 Task: Find connections with filter location Zürich (Kreis 3) / Sihlfeld with filter topic #Networkingwith filter profile language German with filter current company Cleartrip with filter school New Era Public School - India with filter industry Magnetic and Optical Media Manufacturing with filter service category Team Building with filter keywords title President
Action: Mouse moved to (473, 82)
Screenshot: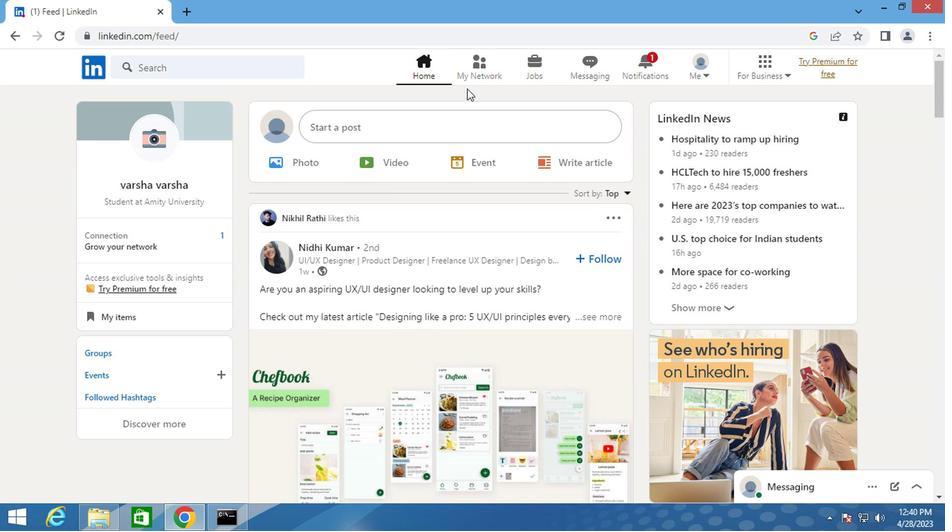 
Action: Mouse pressed left at (473, 82)
Screenshot: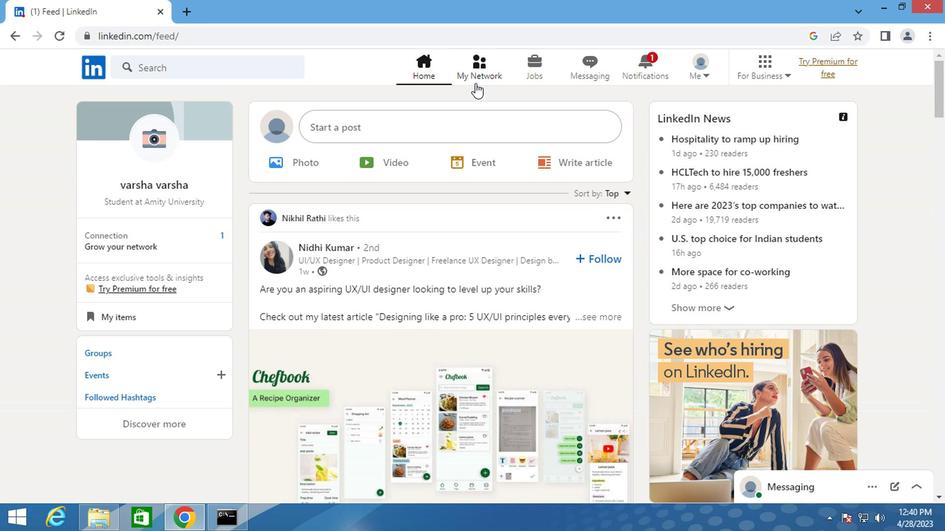 
Action: Mouse moved to (166, 146)
Screenshot: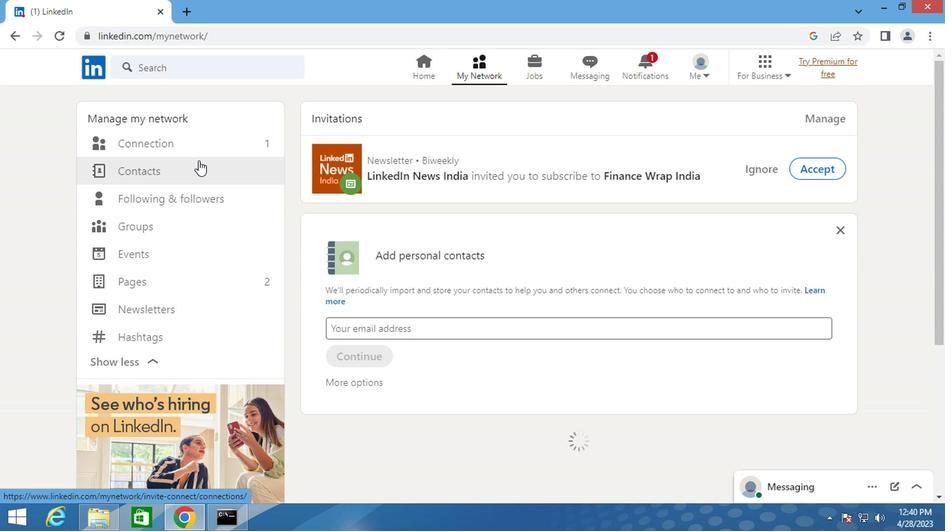 
Action: Mouse pressed left at (166, 146)
Screenshot: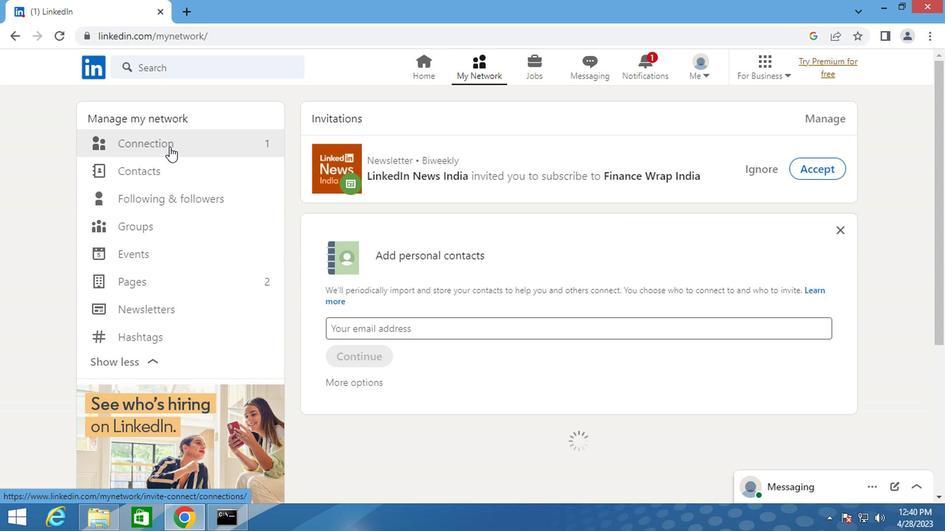 
Action: Mouse moved to (556, 146)
Screenshot: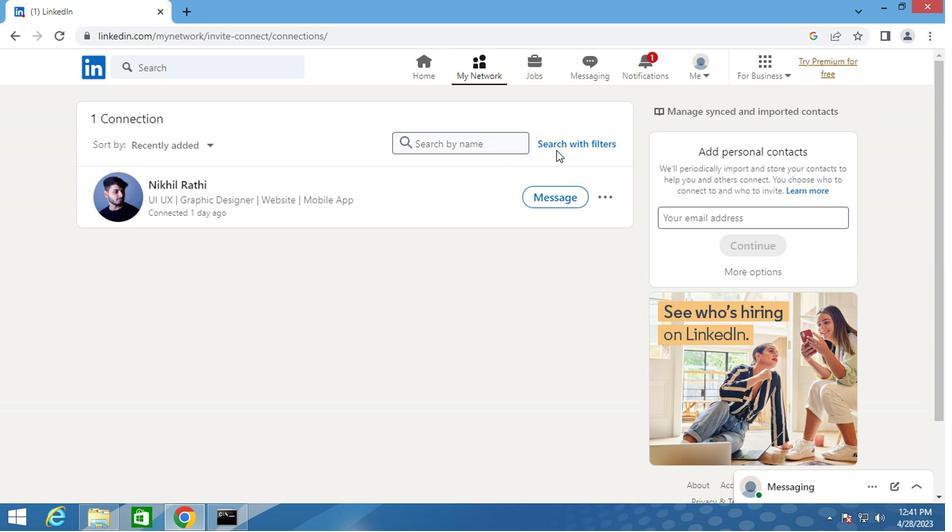 
Action: Mouse pressed left at (556, 146)
Screenshot: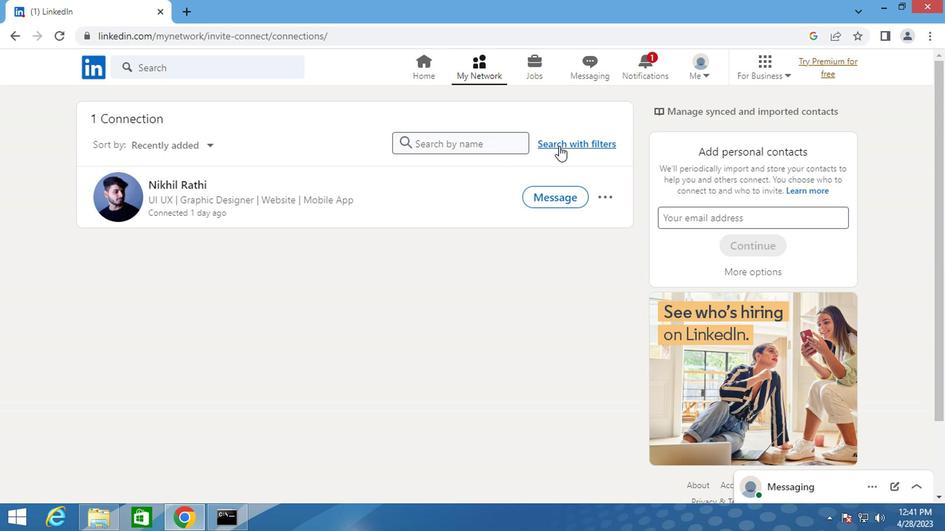 
Action: Mouse moved to (511, 107)
Screenshot: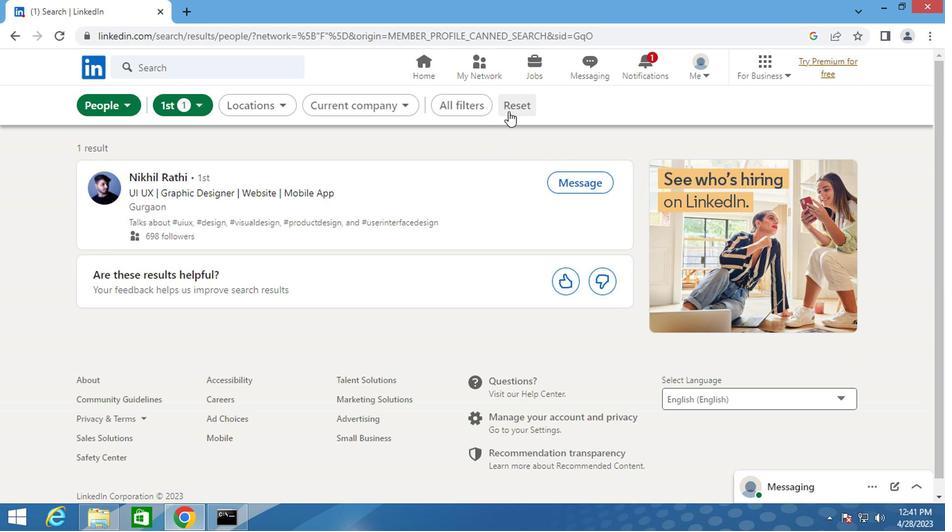 
Action: Mouse pressed left at (511, 107)
Screenshot: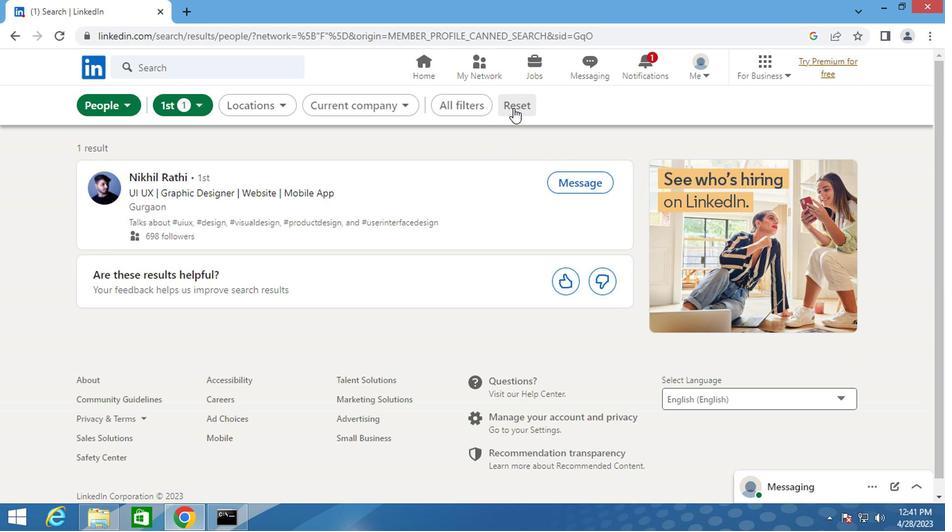 
Action: Mouse moved to (506, 108)
Screenshot: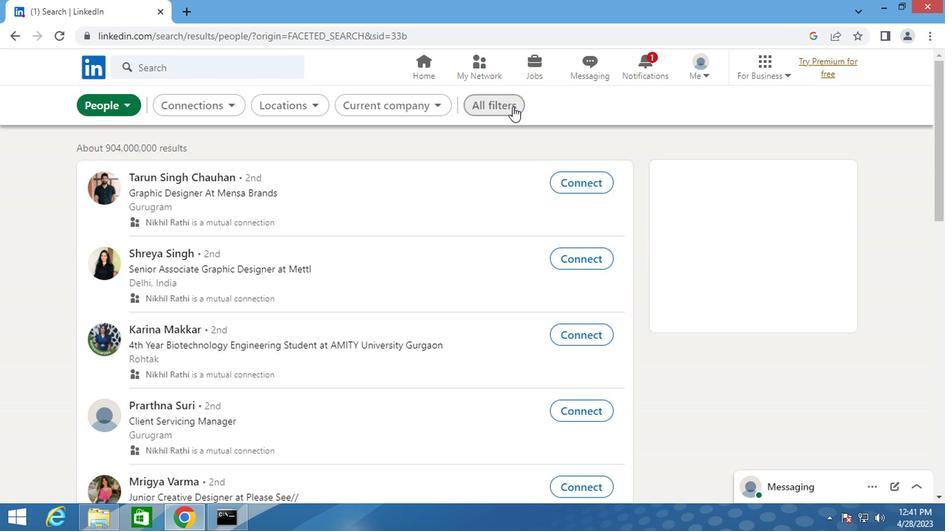 
Action: Mouse pressed left at (506, 108)
Screenshot: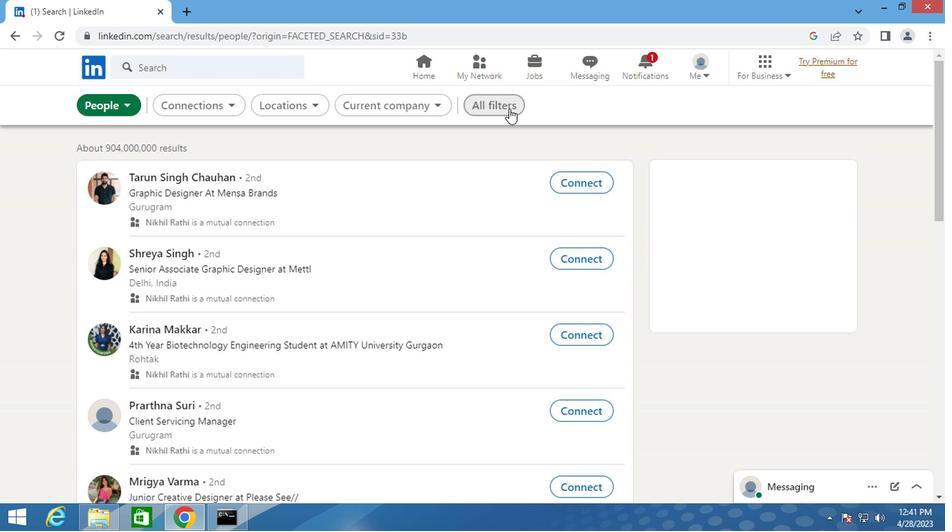 
Action: Mouse moved to (627, 254)
Screenshot: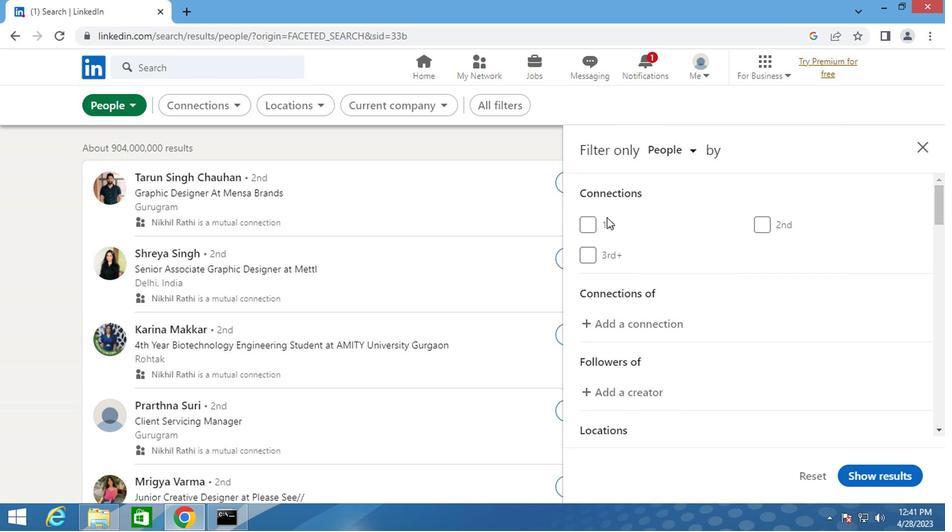 
Action: Mouse scrolled (627, 253) with delta (0, 0)
Screenshot: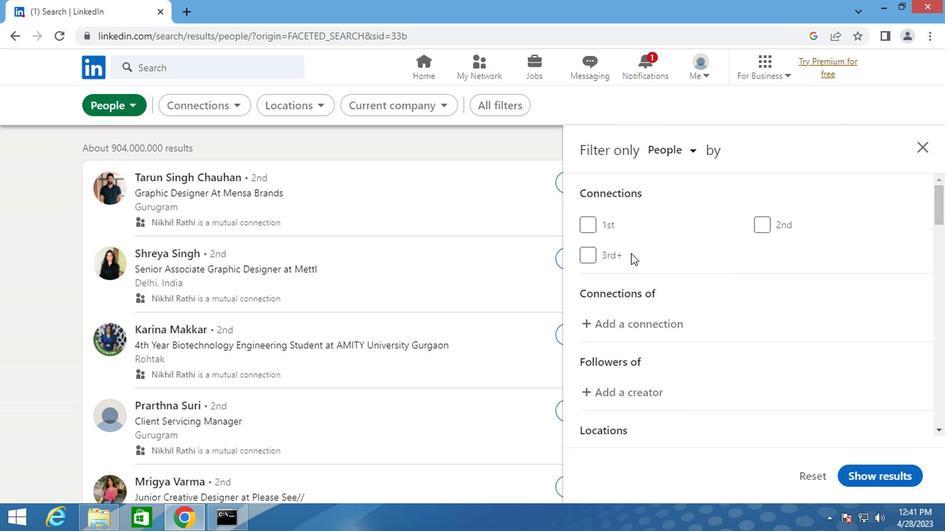 
Action: Mouse scrolled (627, 253) with delta (0, 0)
Screenshot: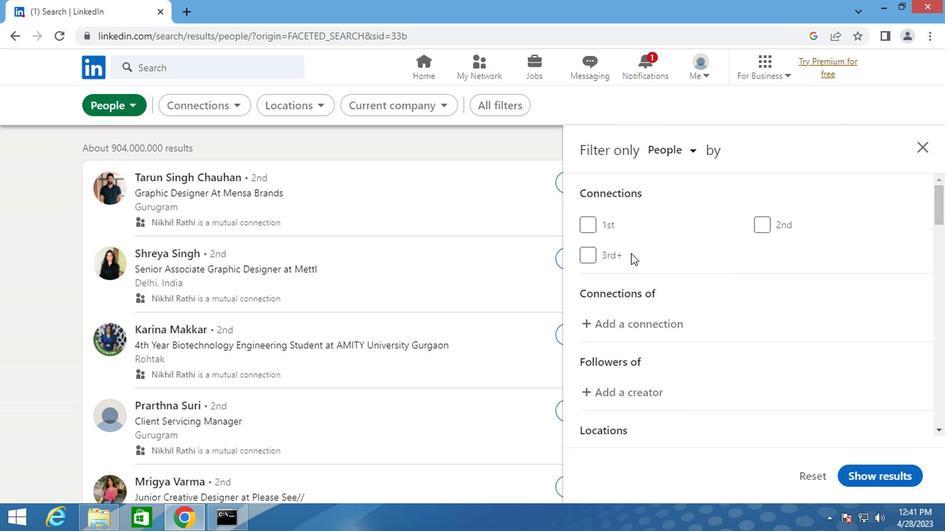 
Action: Mouse moved to (776, 378)
Screenshot: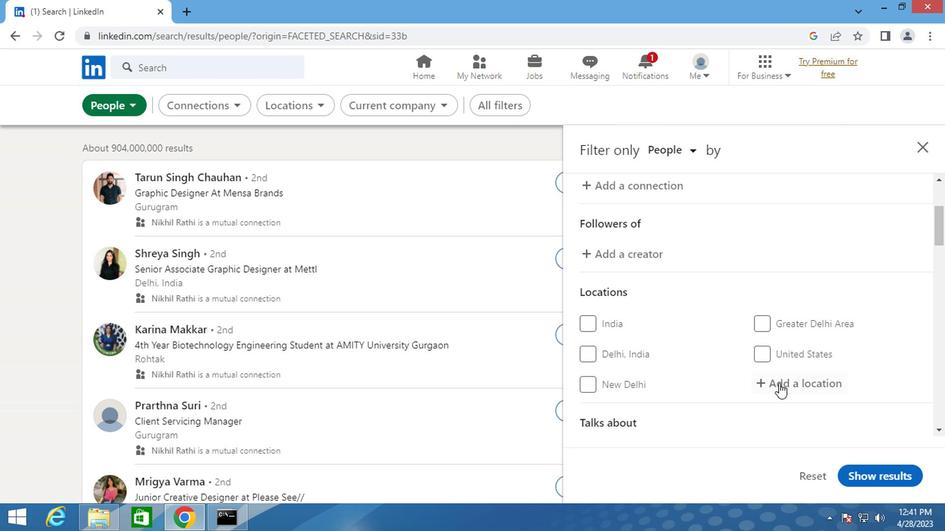 
Action: Mouse pressed left at (776, 378)
Screenshot: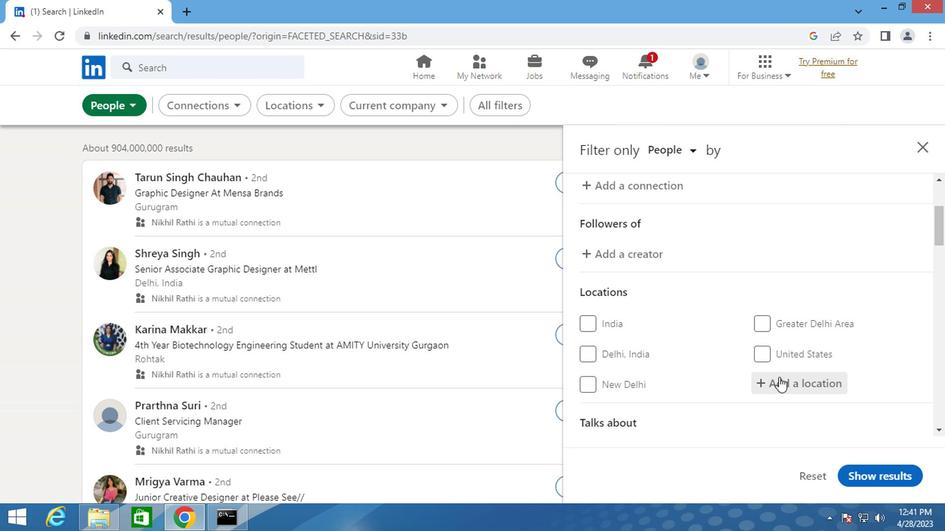 
Action: Key pressed <Key.shift>ZURICH<Key.space><Key.shift_r>(<Key.shift>KREIS<Key.space>3<Key.shift_r><Key.shift_r><Key.shift_r><Key.shift_r><Key.shift_r><Key.shift_r>)/<Key.space><Key.shift>SIHLFELD<Key.enter>
Screenshot: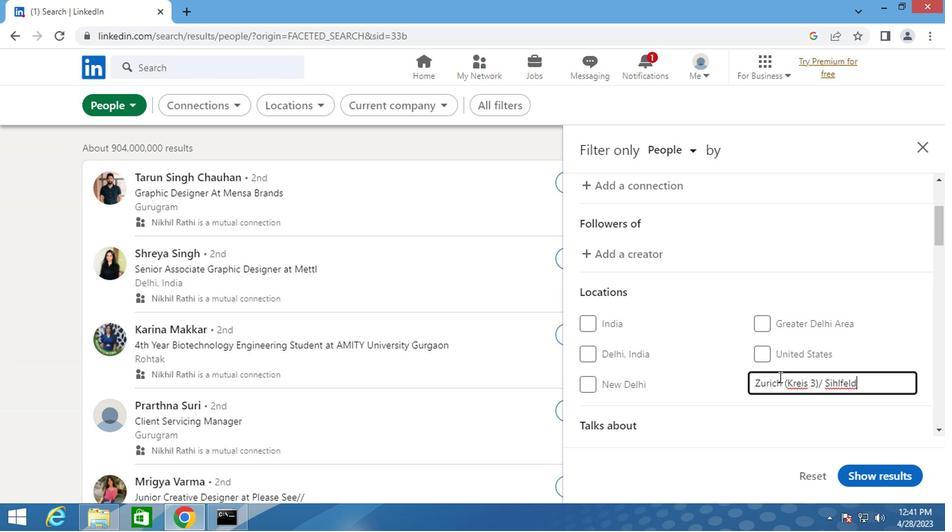 
Action: Mouse moved to (702, 368)
Screenshot: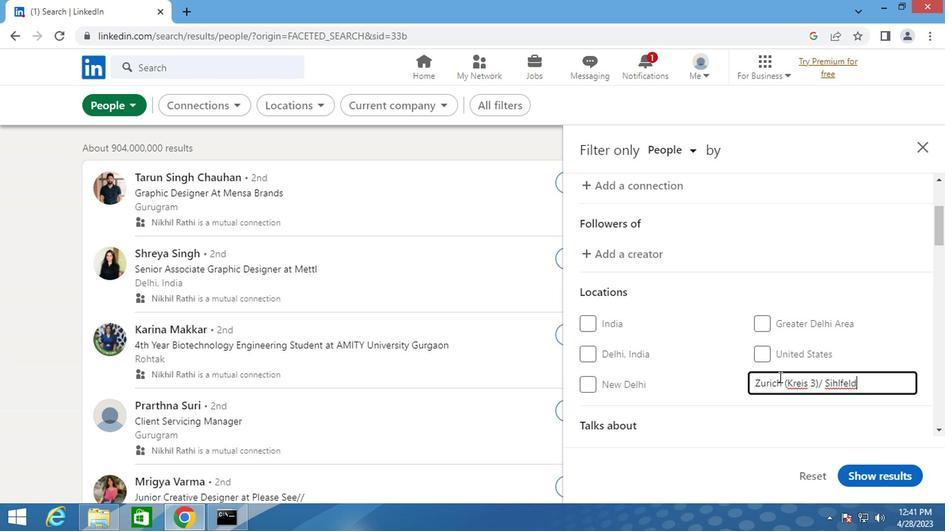 
Action: Mouse scrolled (702, 367) with delta (0, 0)
Screenshot: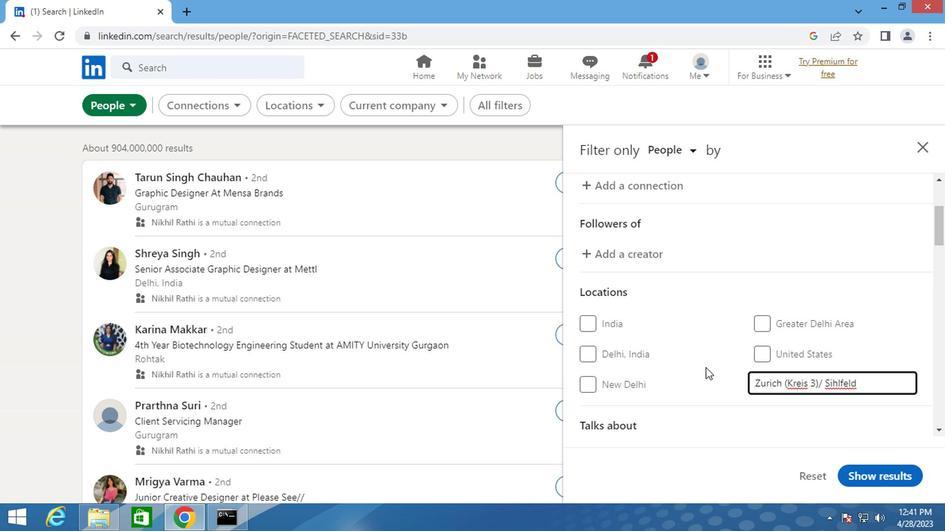 
Action: Mouse scrolled (702, 367) with delta (0, 0)
Screenshot: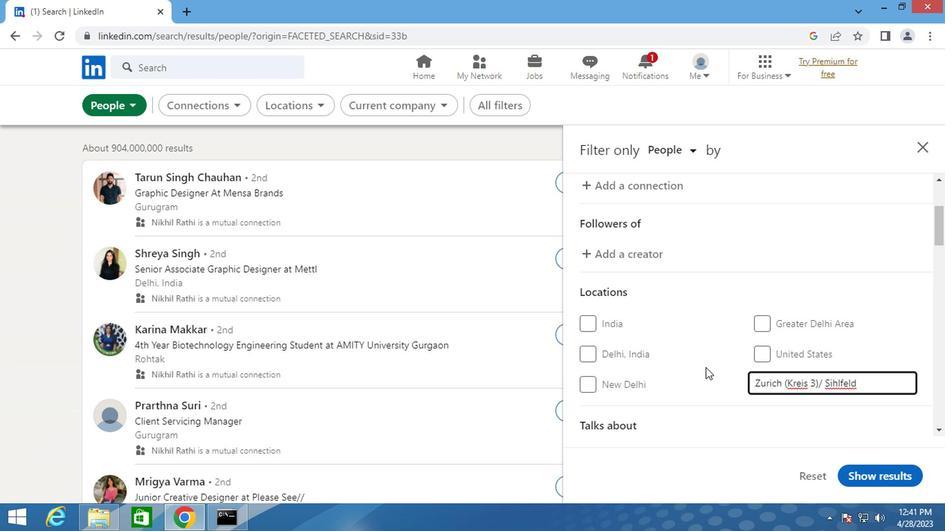 
Action: Mouse scrolled (702, 367) with delta (0, 0)
Screenshot: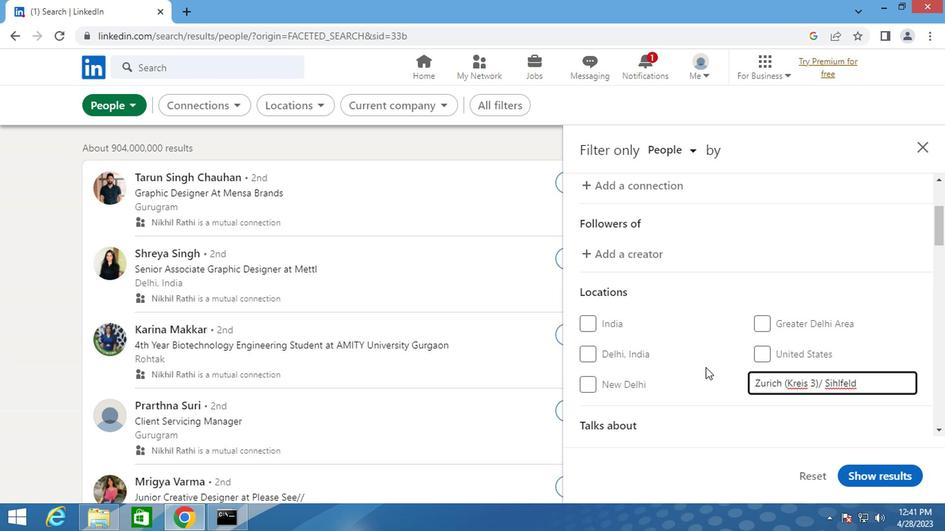
Action: Mouse scrolled (702, 367) with delta (0, 0)
Screenshot: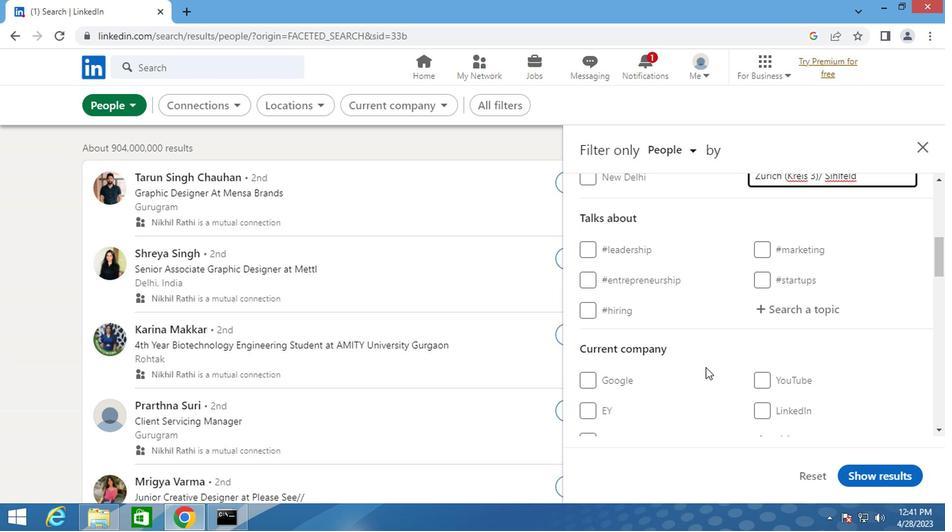 
Action: Mouse scrolled (702, 367) with delta (0, 0)
Screenshot: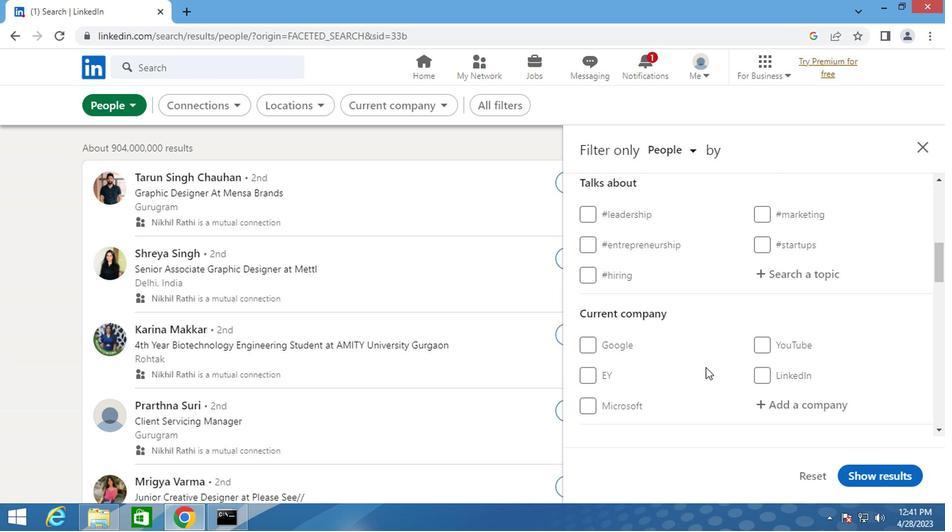 
Action: Mouse moved to (793, 305)
Screenshot: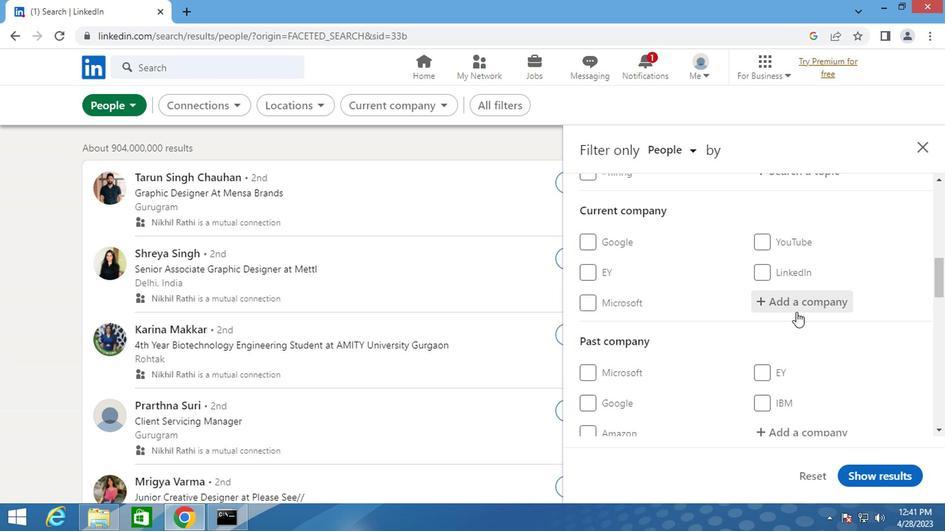 
Action: Mouse scrolled (793, 306) with delta (0, 0)
Screenshot: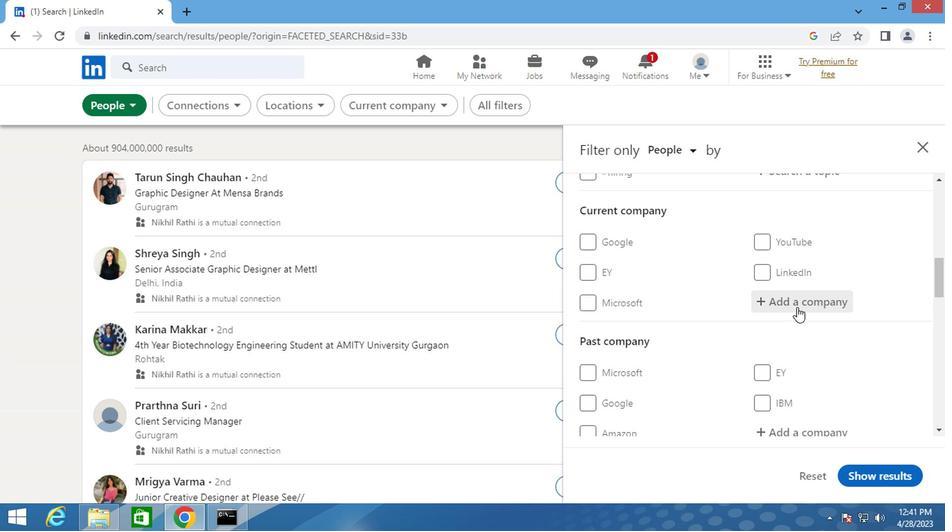 
Action: Mouse scrolled (793, 306) with delta (0, 0)
Screenshot: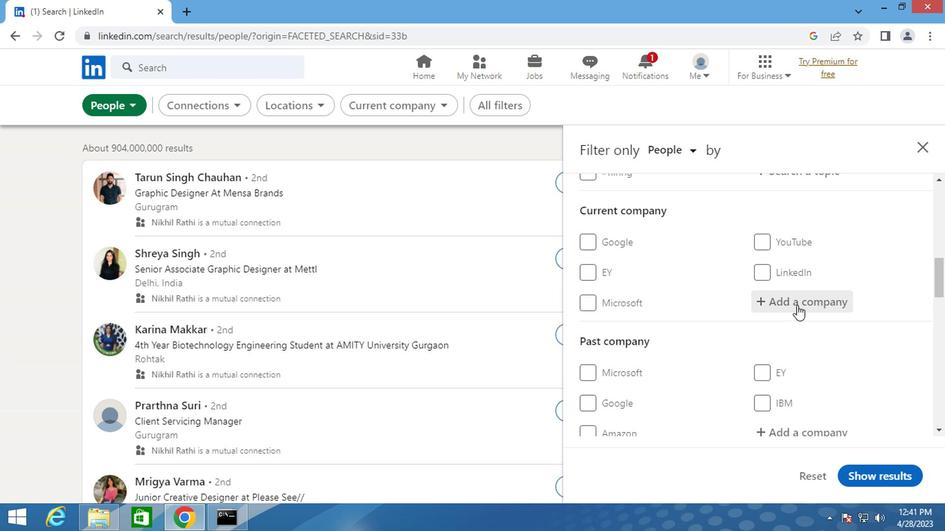 
Action: Mouse pressed left at (793, 305)
Screenshot: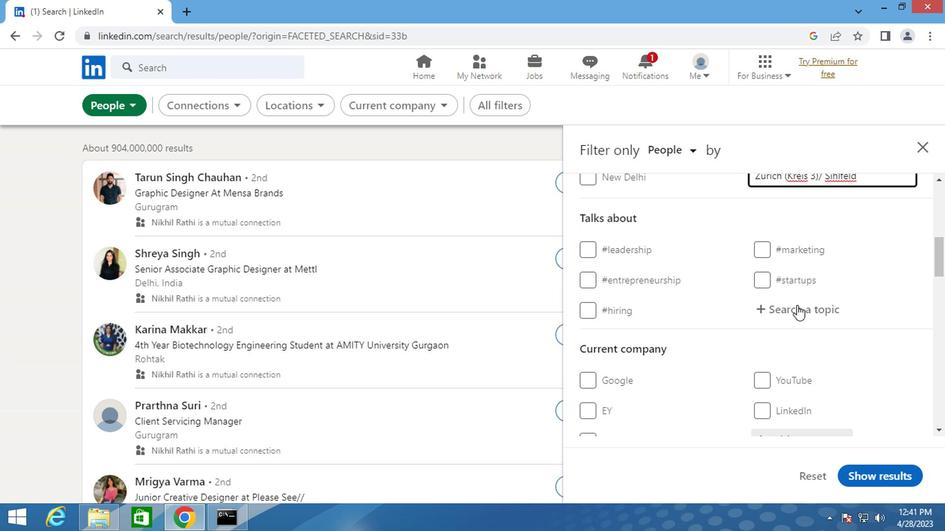 
Action: Key pressed <Key.shift>#<Key.shift>NETWORKING
Screenshot: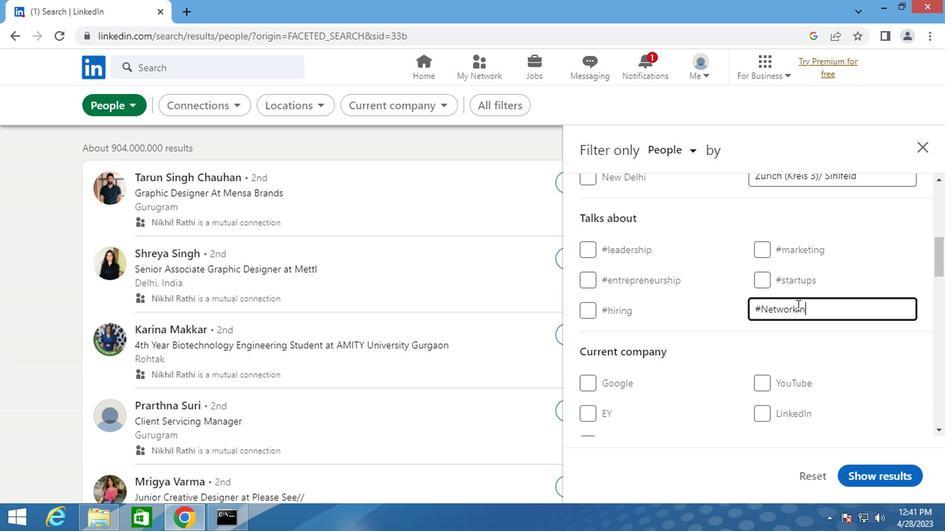 
Action: Mouse moved to (713, 324)
Screenshot: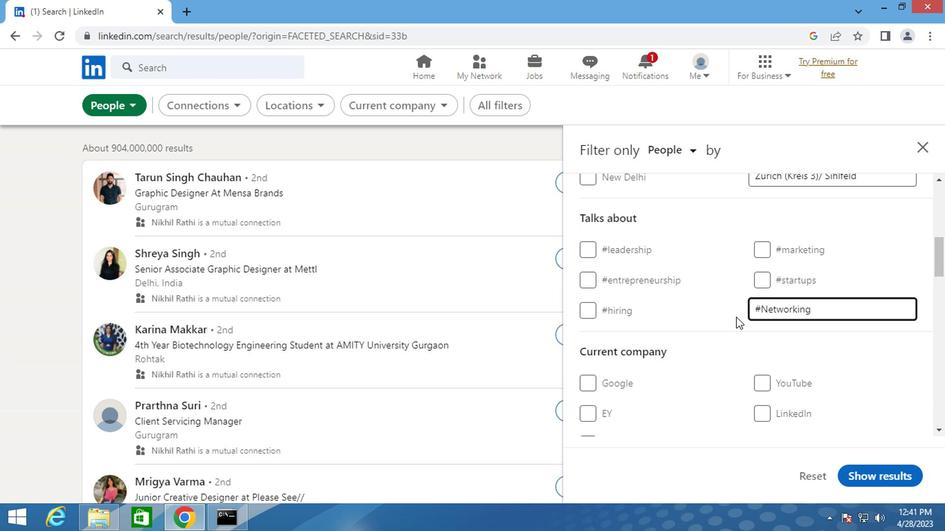
Action: Mouse scrolled (713, 324) with delta (0, 0)
Screenshot: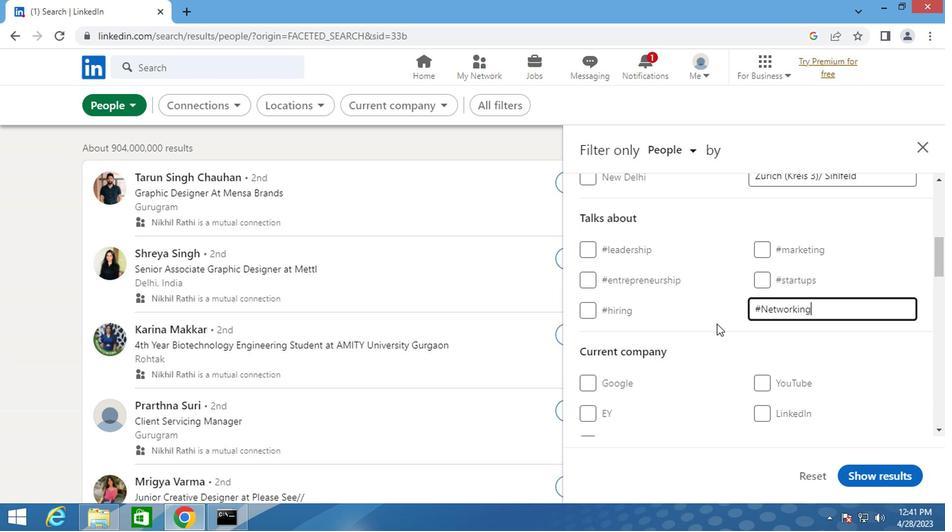 
Action: Mouse scrolled (713, 324) with delta (0, 0)
Screenshot: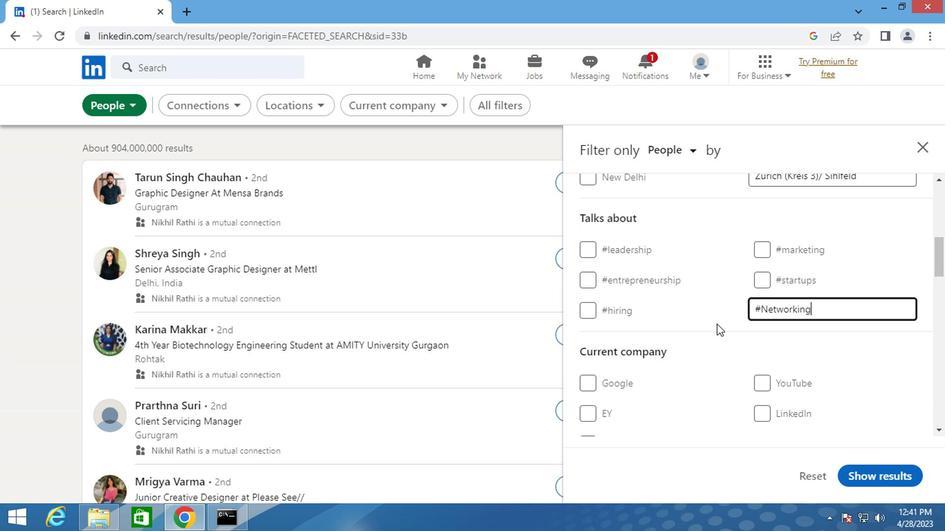 
Action: Mouse scrolled (713, 324) with delta (0, 0)
Screenshot: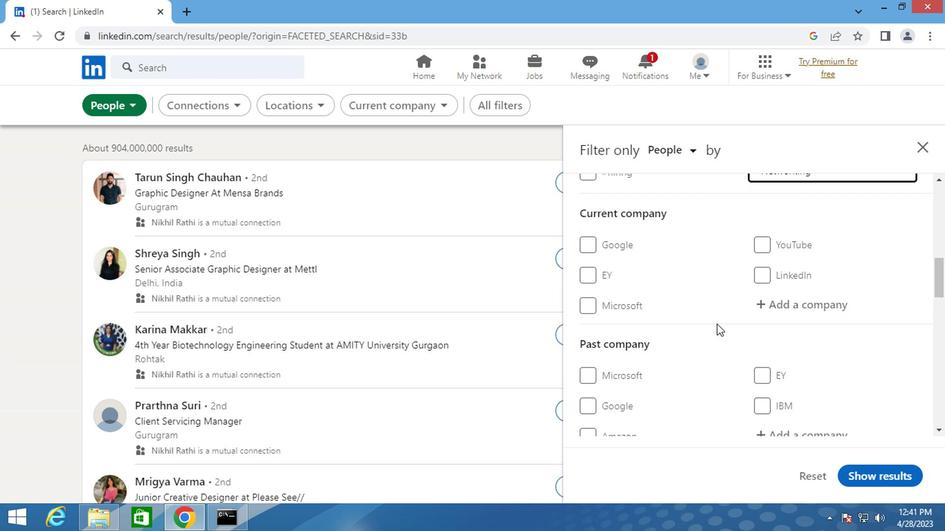 
Action: Mouse scrolled (713, 324) with delta (0, 0)
Screenshot: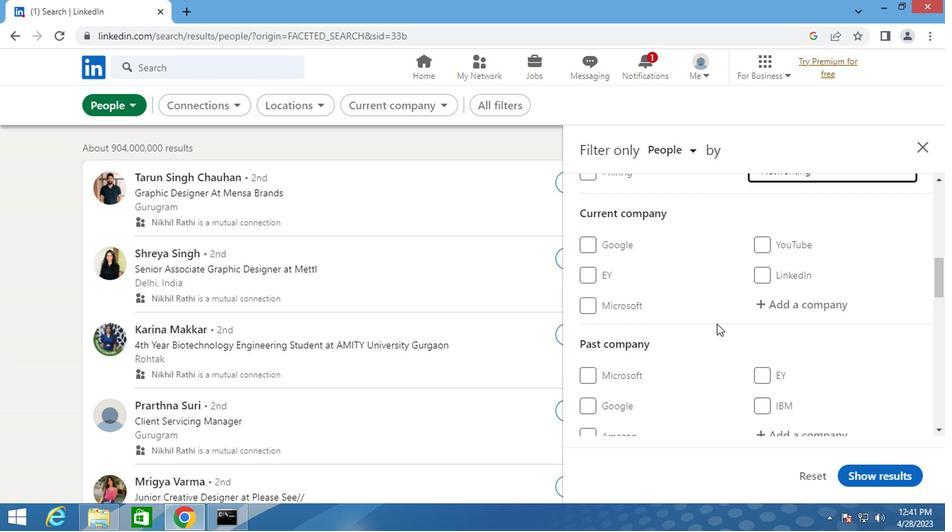 
Action: Mouse scrolled (713, 324) with delta (0, 0)
Screenshot: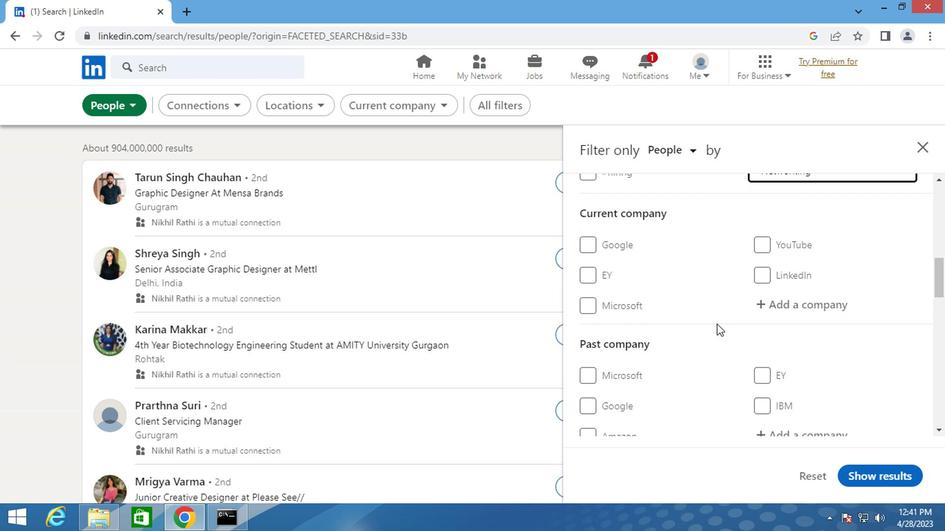 
Action: Mouse scrolled (713, 324) with delta (0, 0)
Screenshot: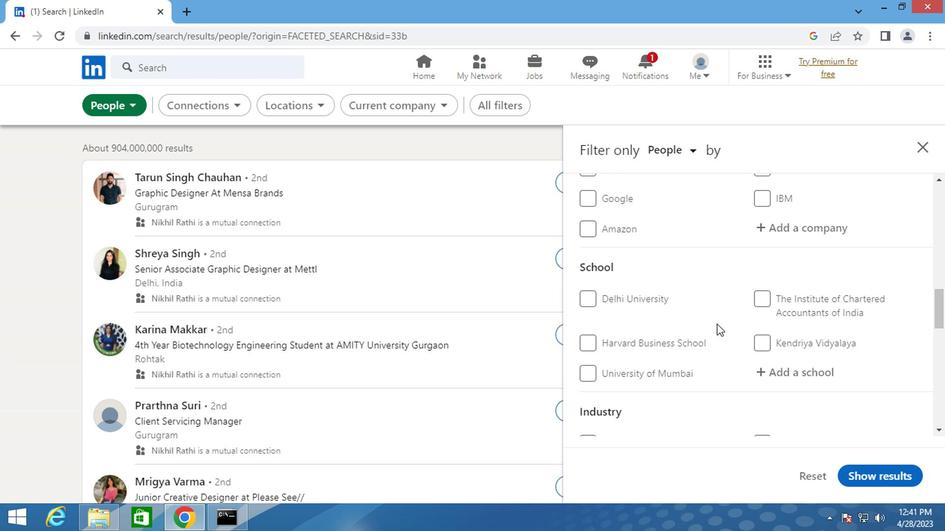 
Action: Mouse scrolled (713, 324) with delta (0, 0)
Screenshot: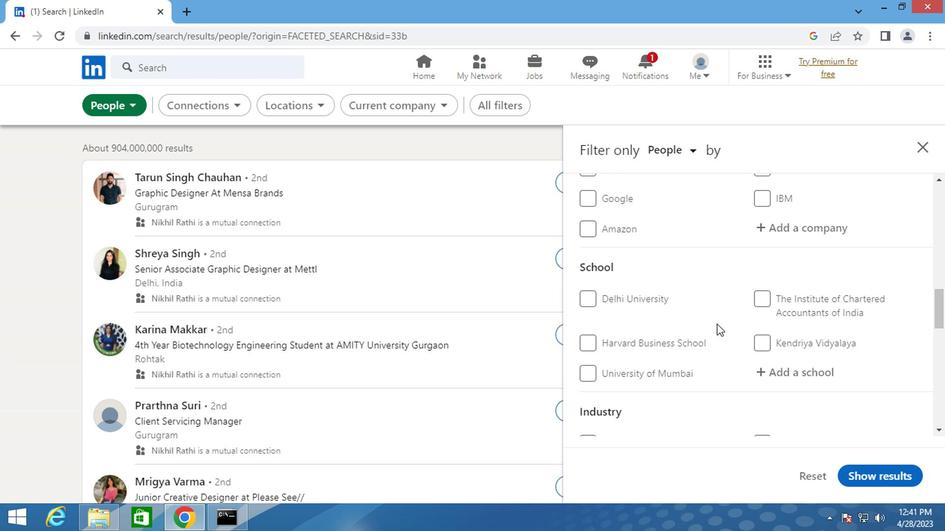 
Action: Mouse scrolled (713, 324) with delta (0, 0)
Screenshot: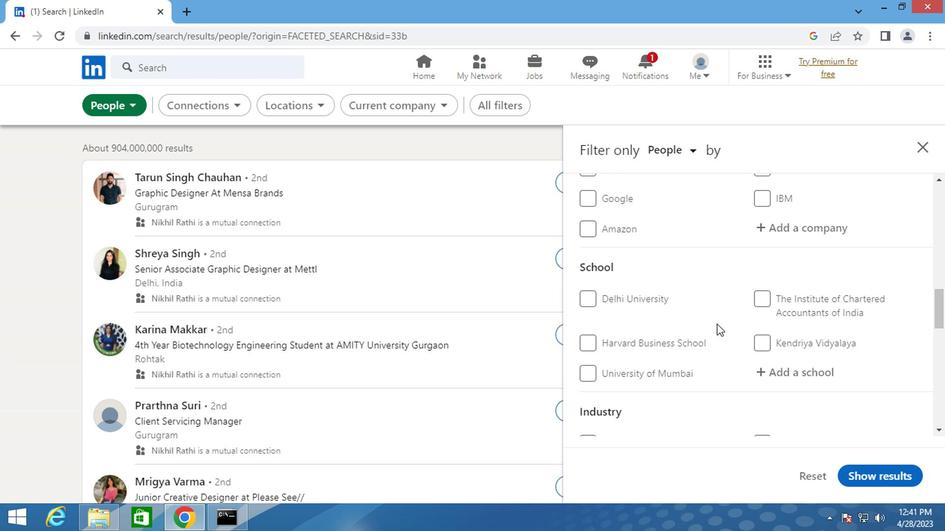 
Action: Mouse scrolled (713, 324) with delta (0, 0)
Screenshot: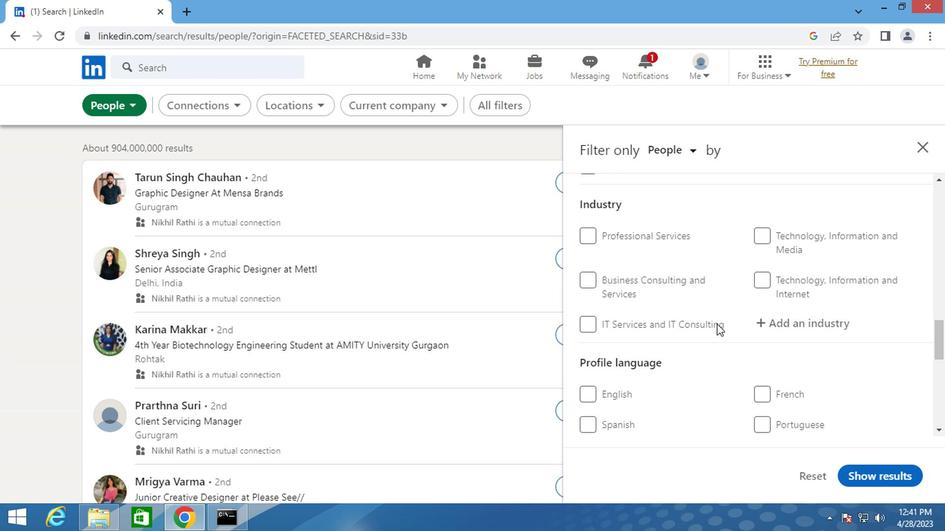 
Action: Mouse scrolled (713, 324) with delta (0, 0)
Screenshot: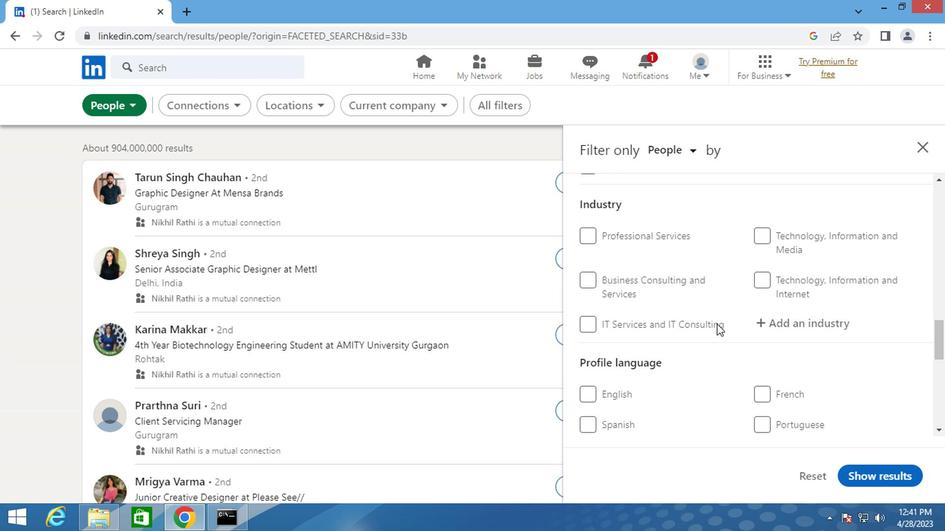 
Action: Mouse moved to (586, 311)
Screenshot: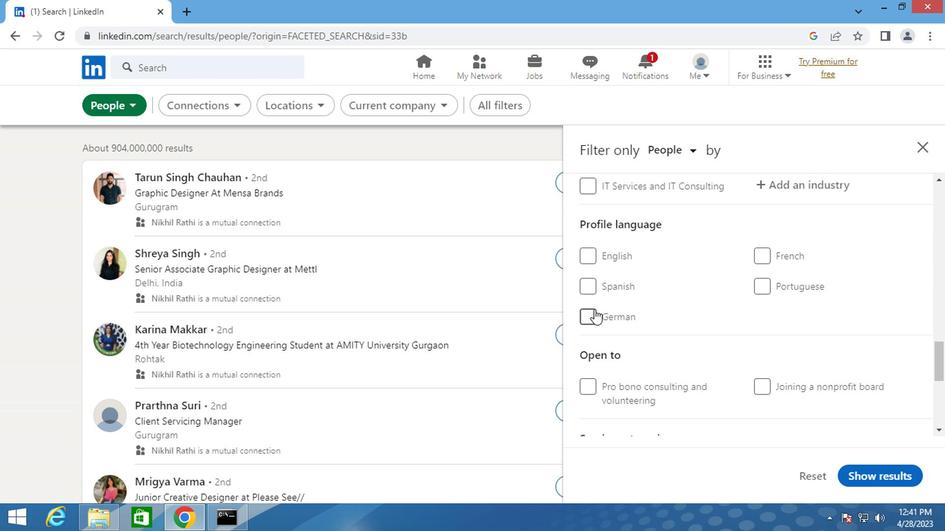 
Action: Mouse pressed left at (586, 311)
Screenshot: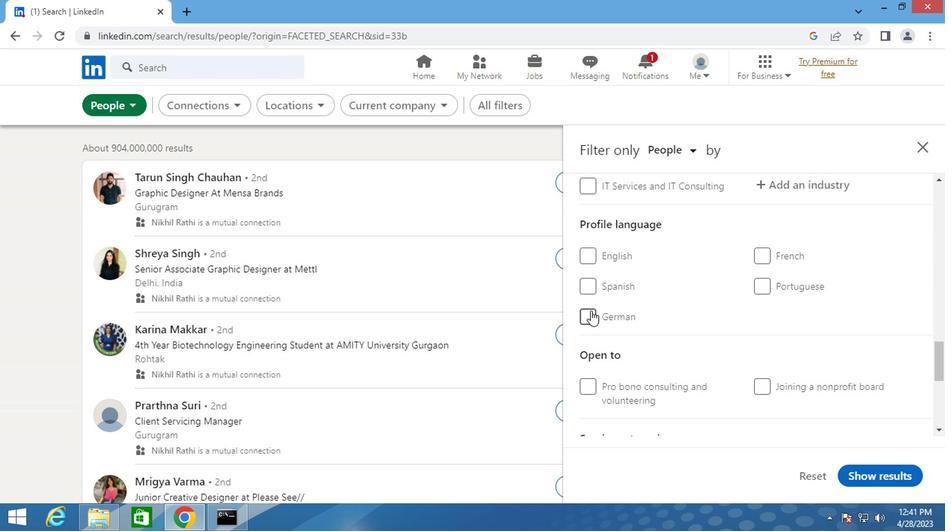 
Action: Mouse moved to (633, 298)
Screenshot: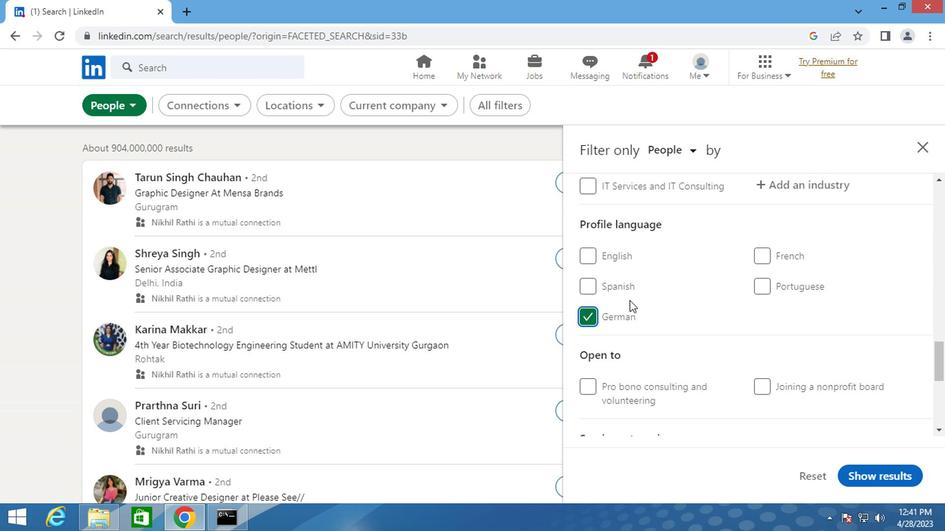 
Action: Mouse scrolled (633, 299) with delta (0, 0)
Screenshot: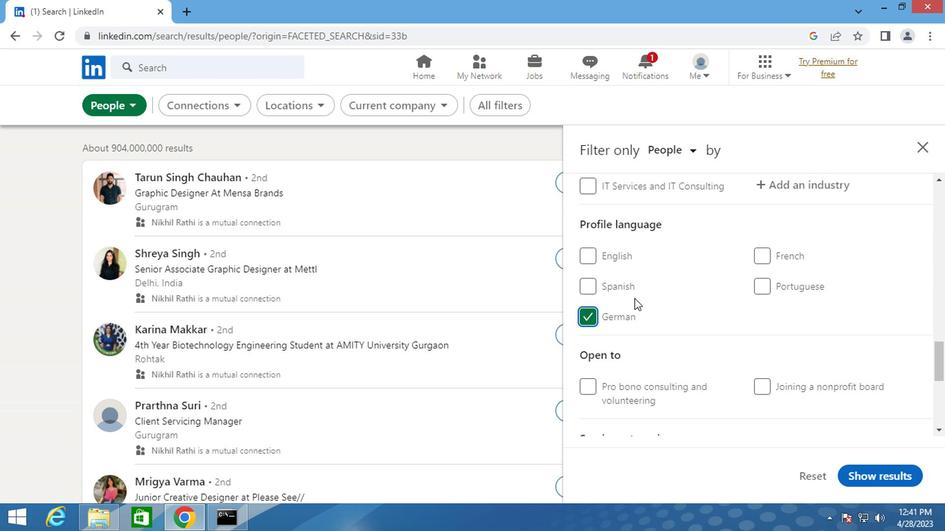
Action: Mouse scrolled (633, 299) with delta (0, 0)
Screenshot: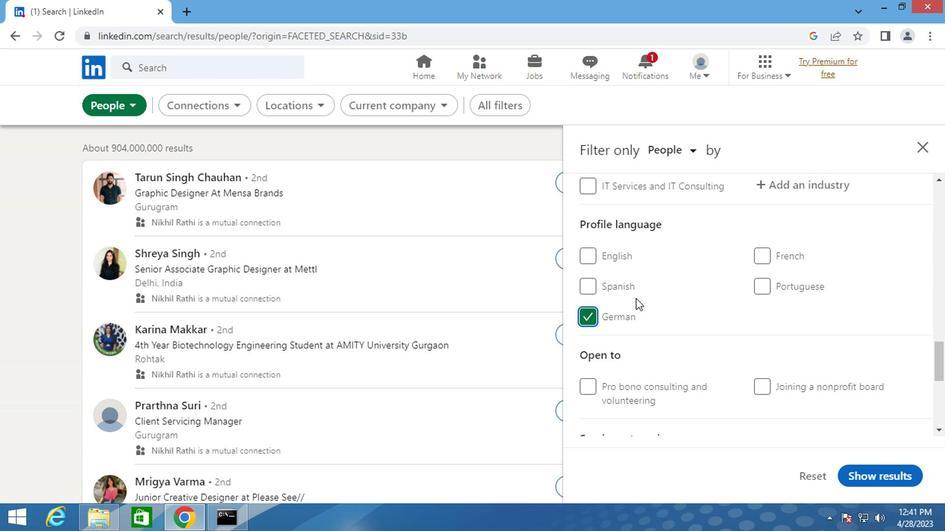 
Action: Mouse scrolled (633, 299) with delta (0, 0)
Screenshot: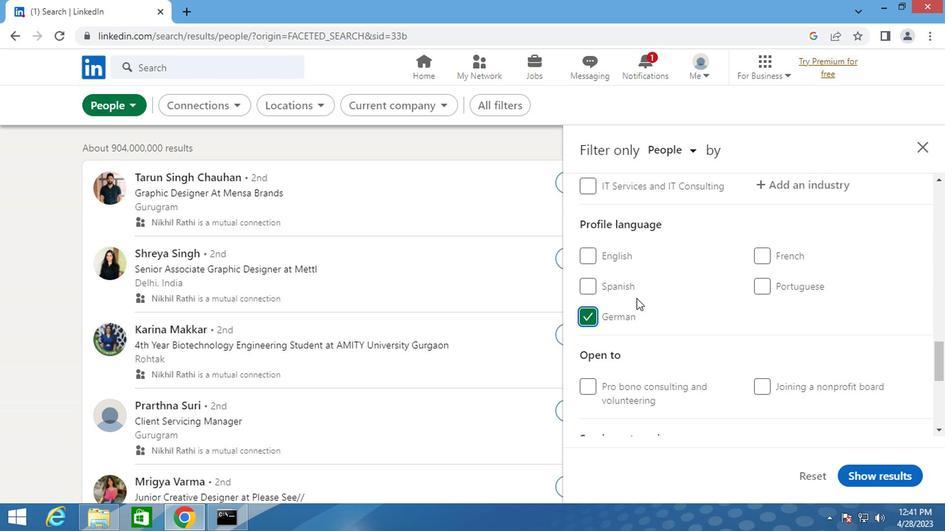 
Action: Mouse scrolled (633, 299) with delta (0, 0)
Screenshot: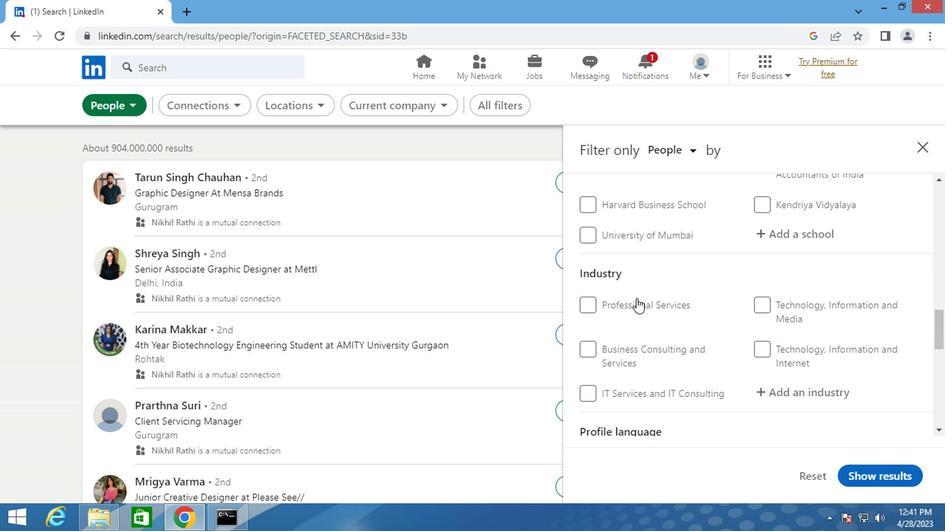 
Action: Mouse scrolled (633, 299) with delta (0, 0)
Screenshot: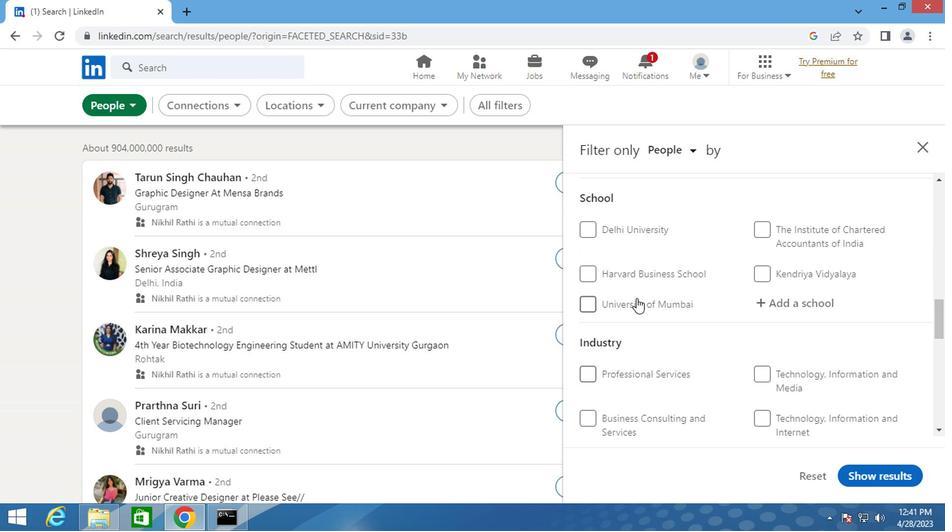 
Action: Mouse scrolled (633, 299) with delta (0, 0)
Screenshot: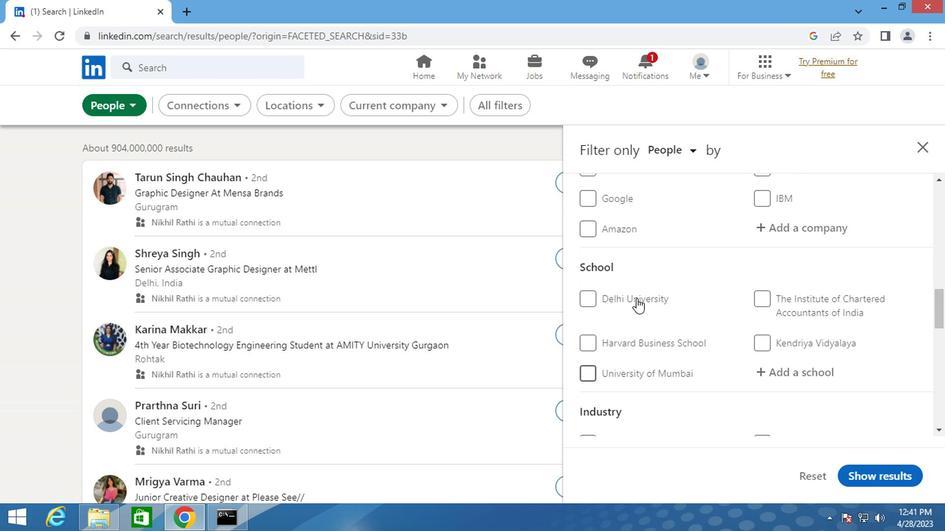 
Action: Mouse scrolled (633, 299) with delta (0, 0)
Screenshot: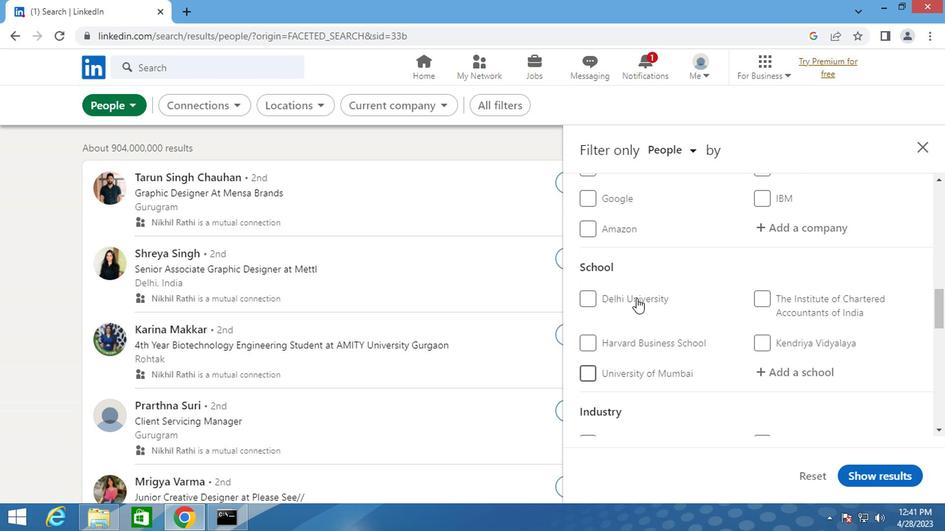 
Action: Mouse scrolled (633, 299) with delta (0, 0)
Screenshot: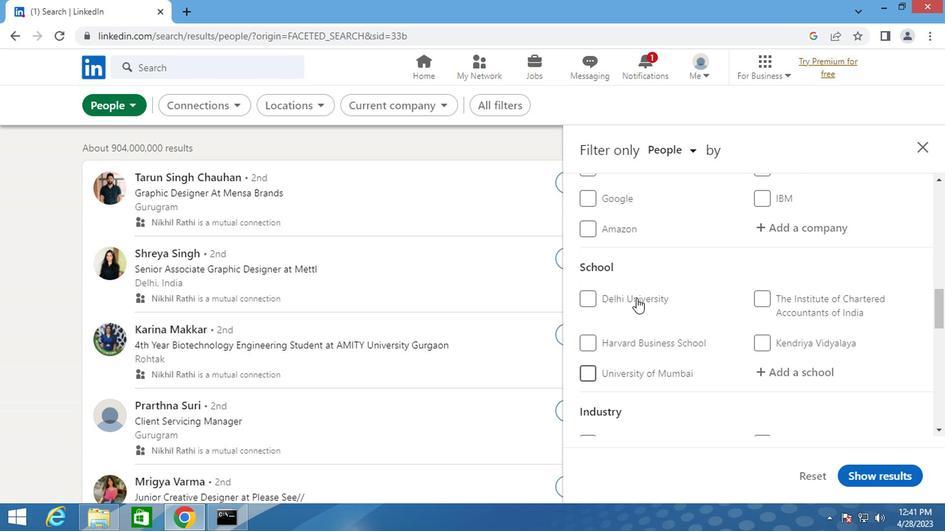 
Action: Mouse moved to (782, 296)
Screenshot: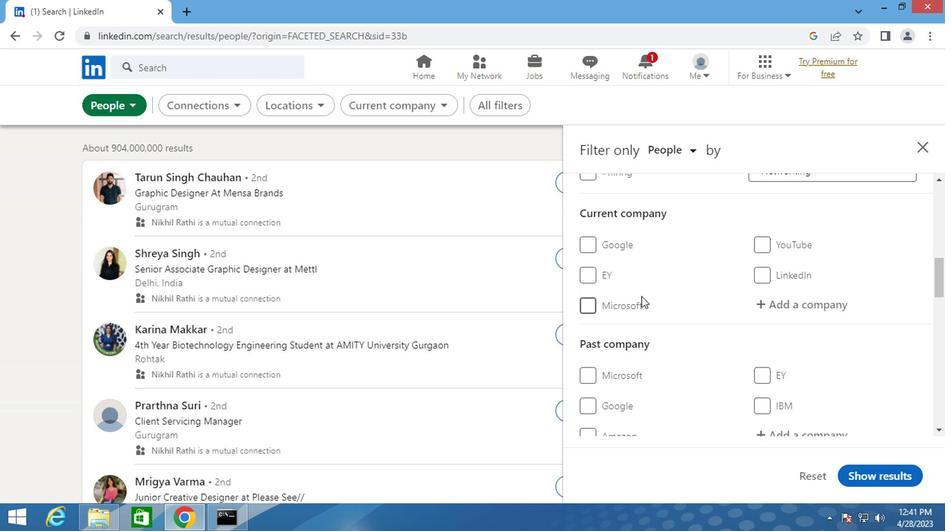 
Action: Mouse pressed left at (782, 296)
Screenshot: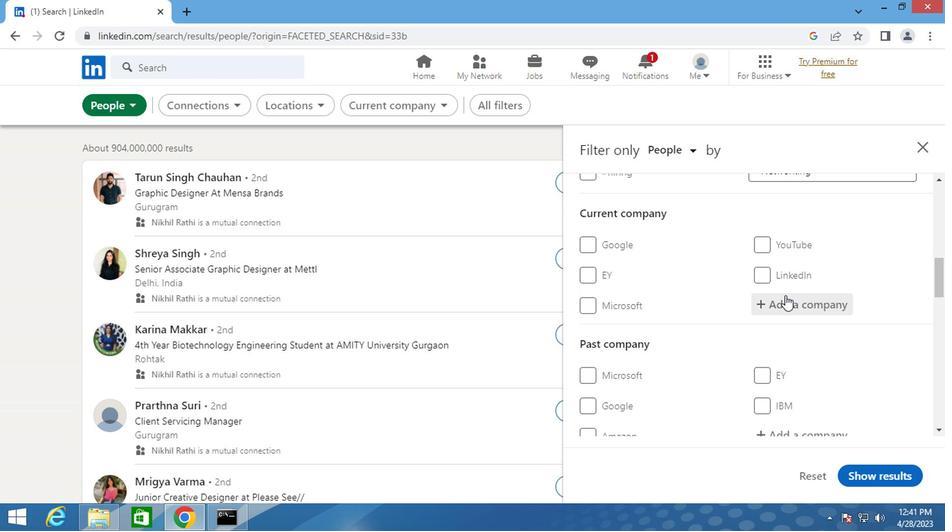 
Action: Mouse moved to (782, 296)
Screenshot: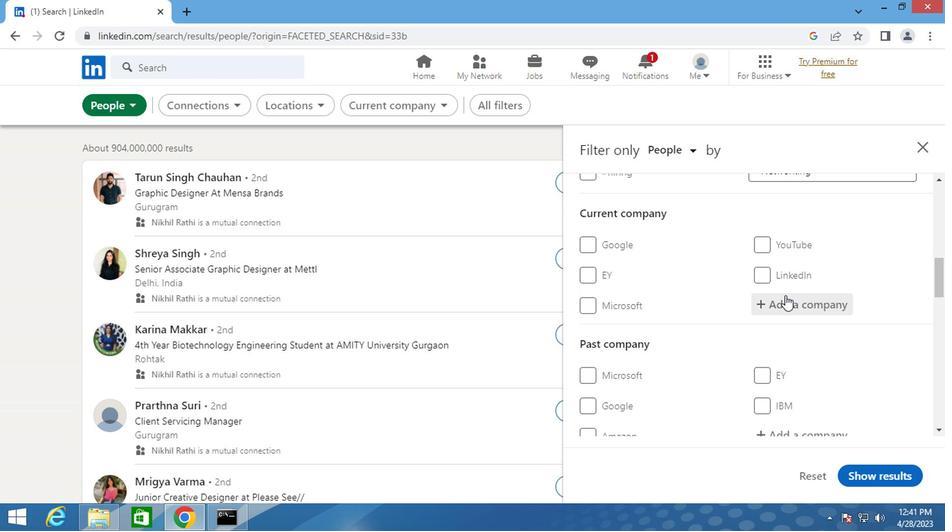 
Action: Key pressed <Key.shift>CLEARTRIP
Screenshot: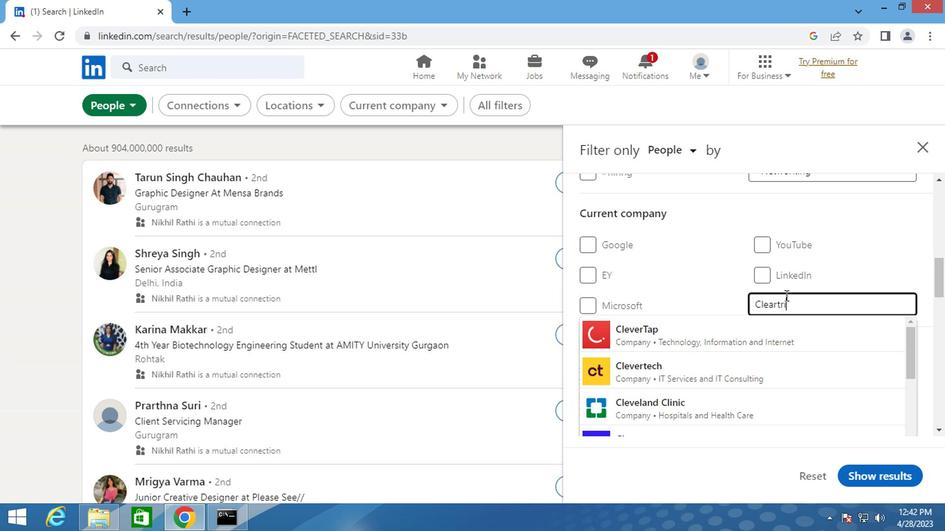 
Action: Mouse moved to (670, 330)
Screenshot: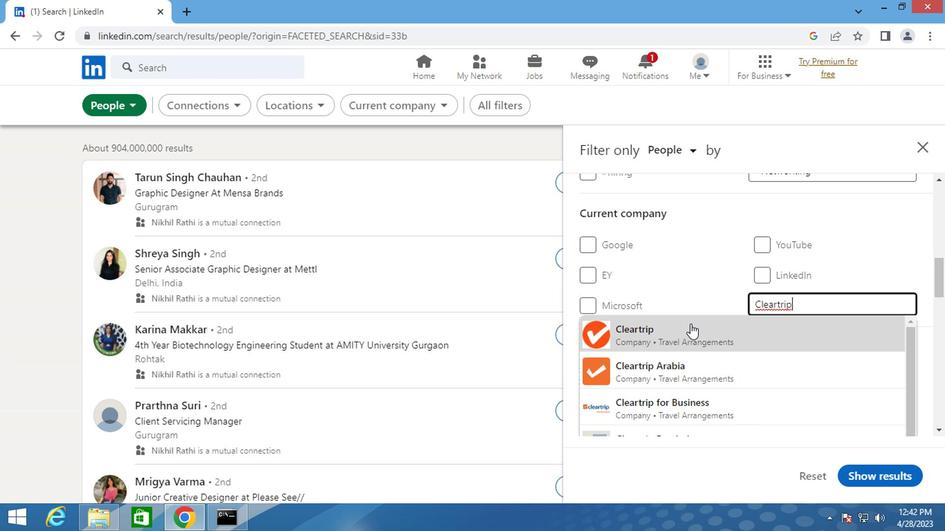 
Action: Mouse pressed left at (670, 330)
Screenshot: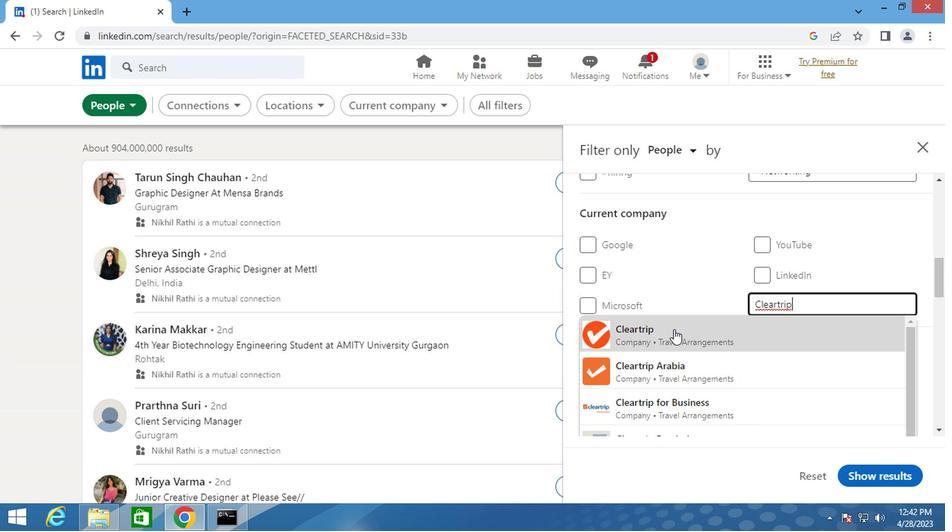 
Action: Mouse scrolled (670, 329) with delta (0, 0)
Screenshot: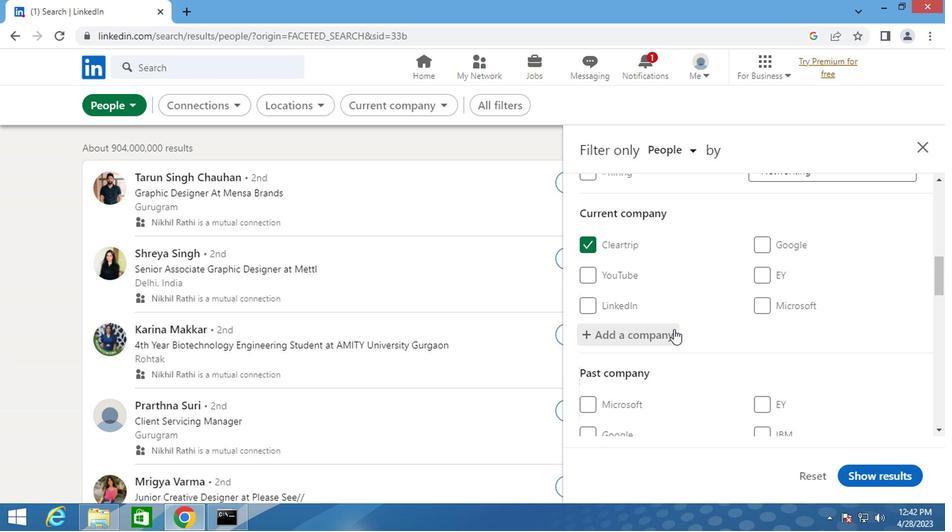 
Action: Mouse scrolled (670, 329) with delta (0, 0)
Screenshot: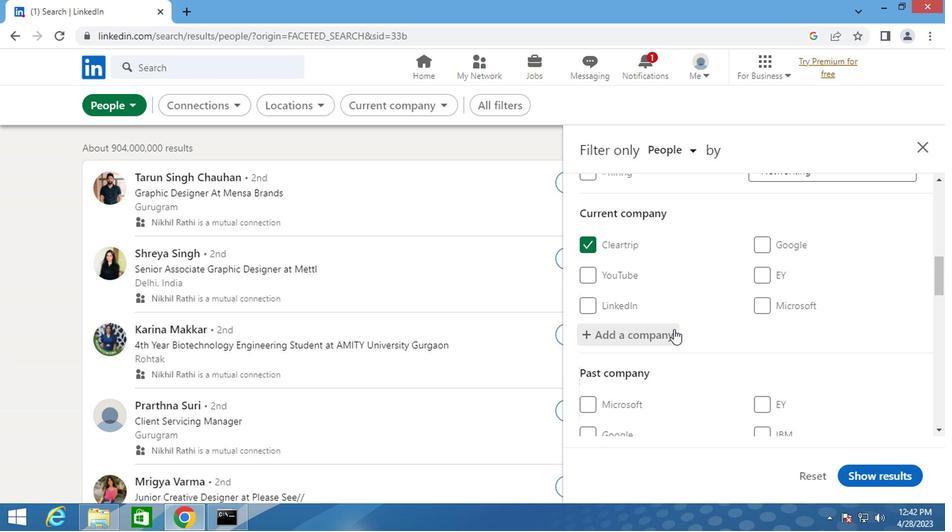 
Action: Mouse scrolled (670, 329) with delta (0, 0)
Screenshot: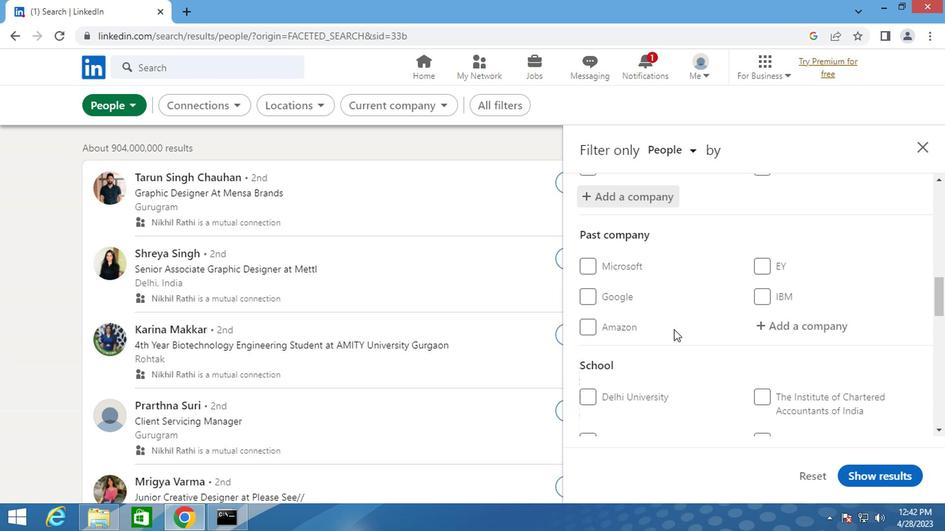 
Action: Mouse moved to (779, 395)
Screenshot: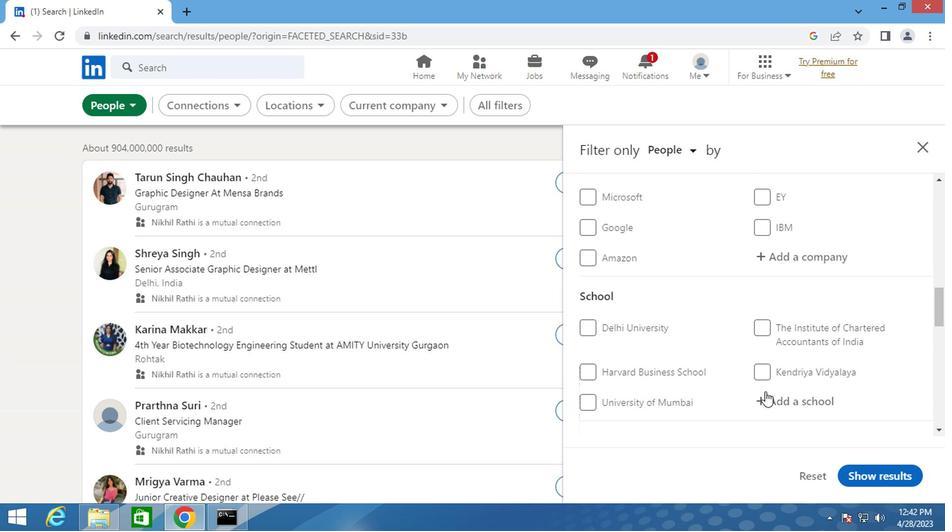 
Action: Mouse pressed left at (779, 395)
Screenshot: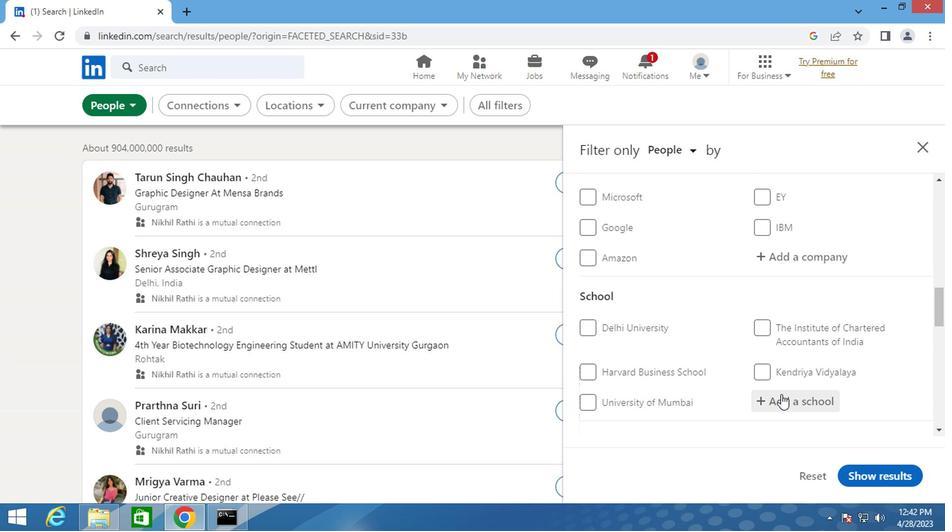 
Action: Key pressed <Key.shift>NEW<Key.space><Key.shift>ERA<Key.space><Key.shift>PUBLIC
Screenshot: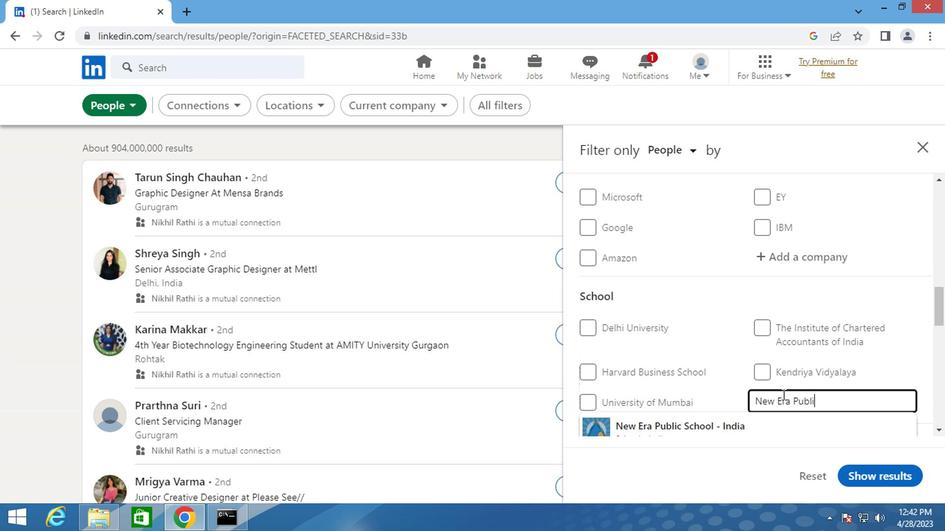 
Action: Mouse moved to (608, 421)
Screenshot: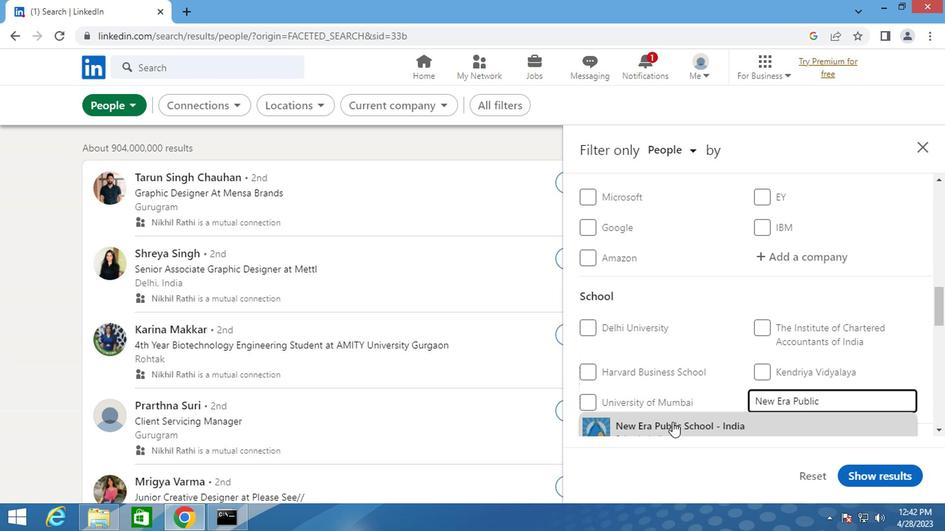 
Action: Mouse pressed left at (608, 421)
Screenshot: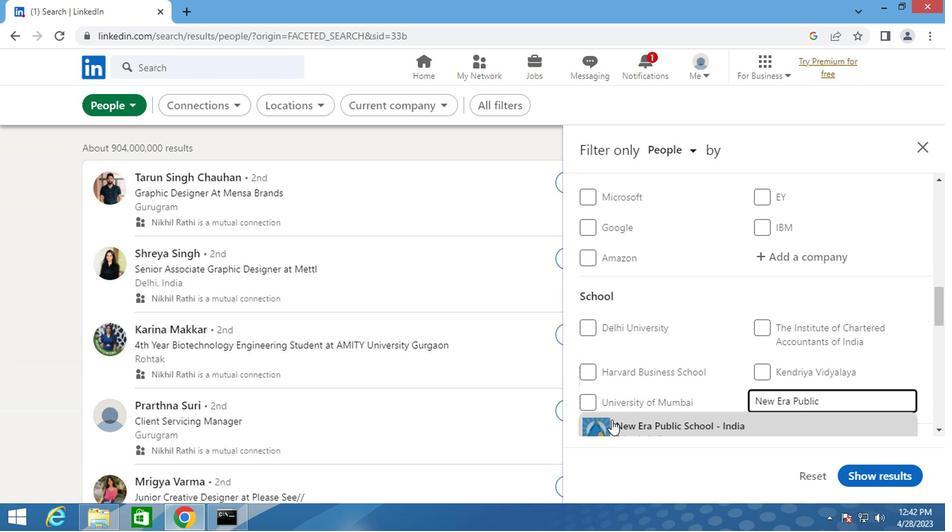 
Action: Mouse moved to (630, 387)
Screenshot: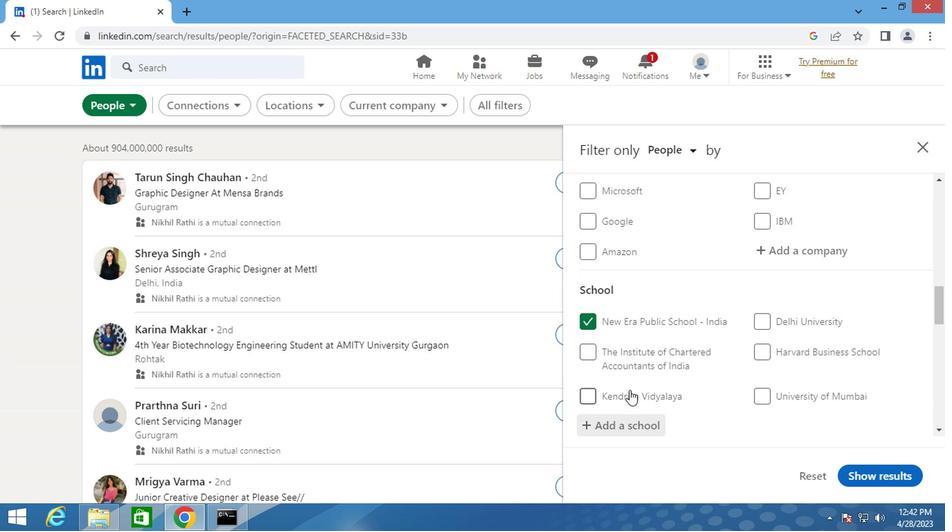 
Action: Mouse scrolled (630, 386) with delta (0, 0)
Screenshot: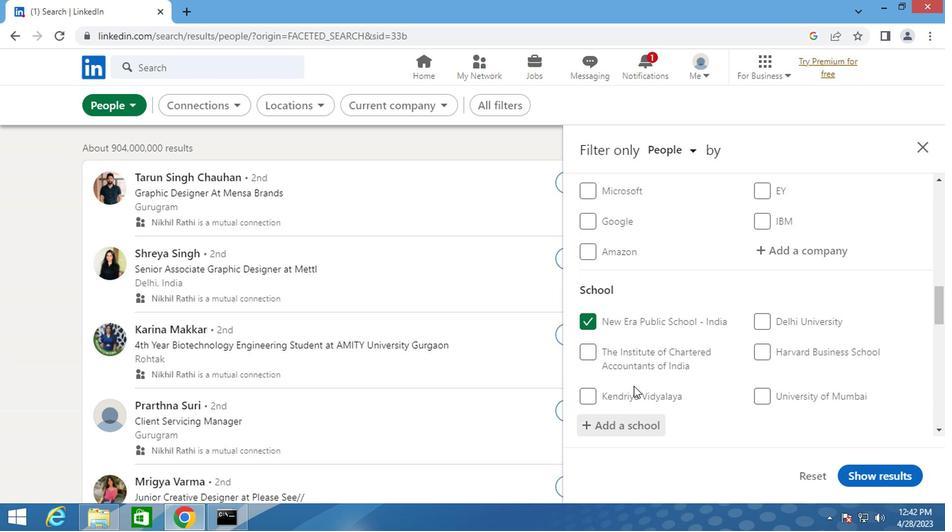 
Action: Mouse scrolled (630, 386) with delta (0, 0)
Screenshot: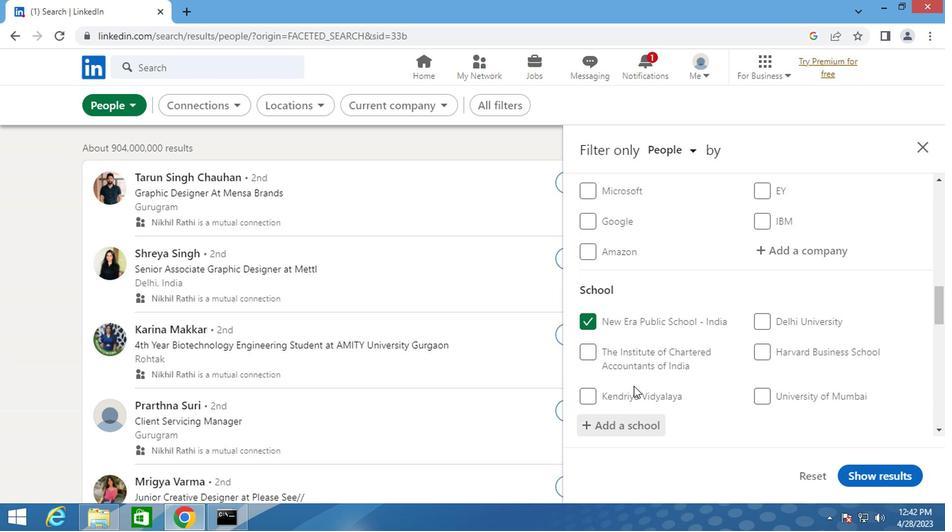 
Action: Mouse scrolled (630, 386) with delta (0, 0)
Screenshot: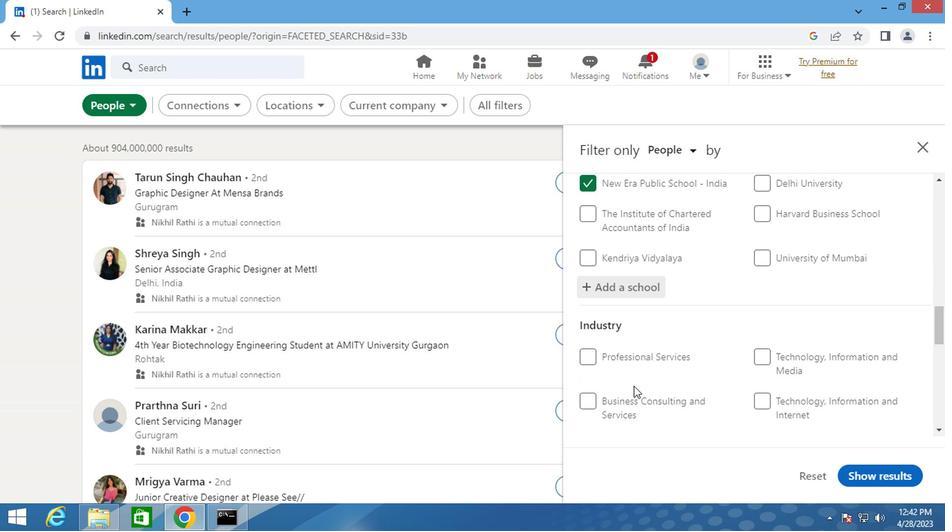 
Action: Mouse scrolled (630, 386) with delta (0, 0)
Screenshot: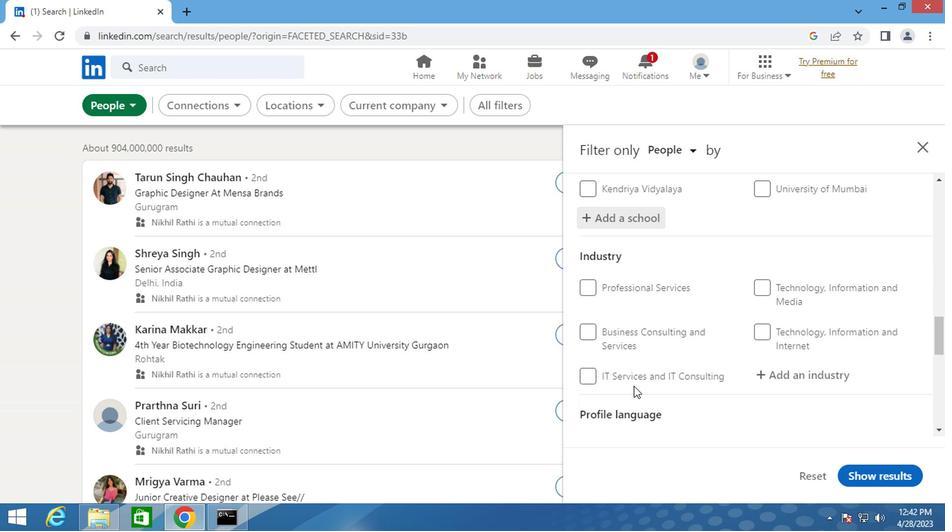 
Action: Mouse moved to (800, 310)
Screenshot: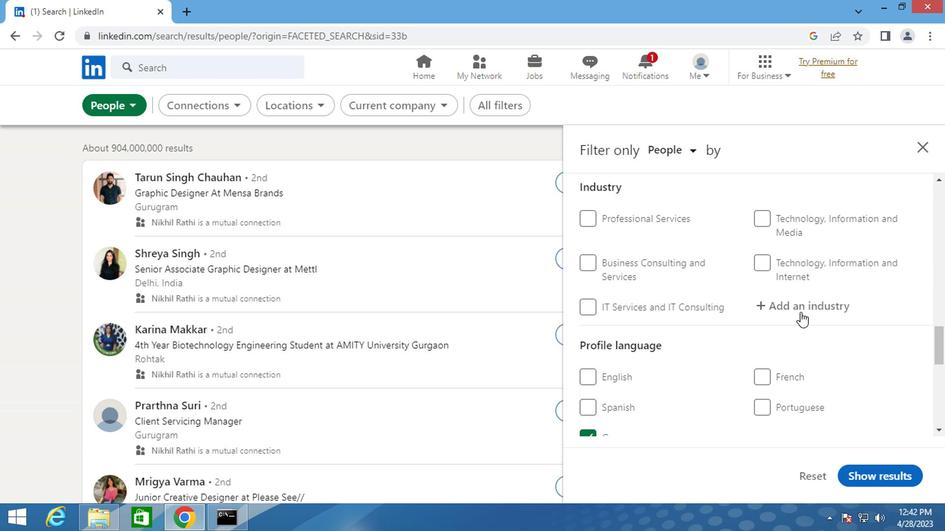 
Action: Mouse pressed left at (800, 310)
Screenshot: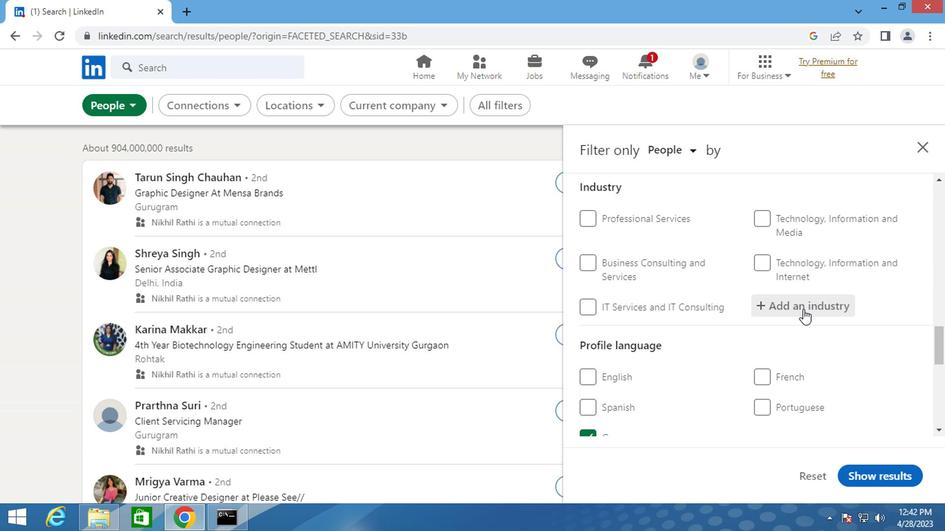 
Action: Key pressed <Key.shift>MAGNETIC
Screenshot: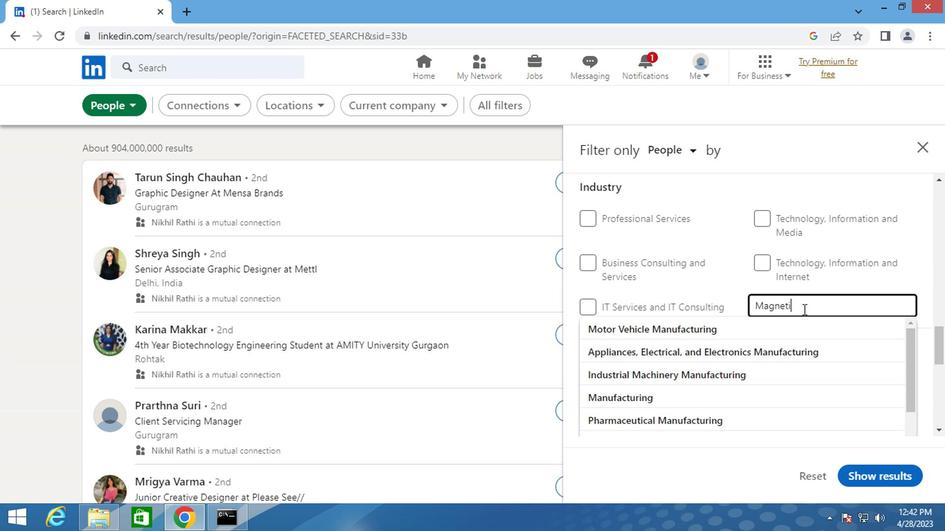 
Action: Mouse moved to (686, 324)
Screenshot: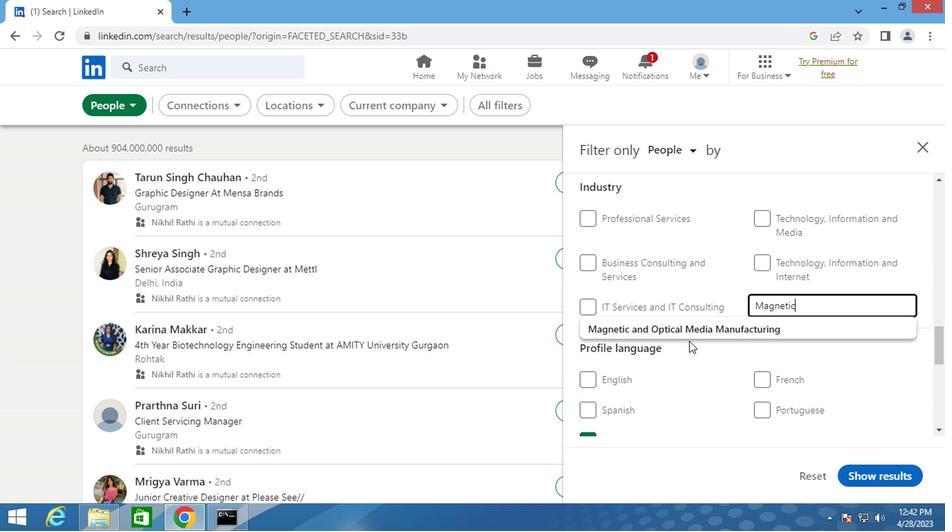 
Action: Mouse pressed left at (686, 324)
Screenshot: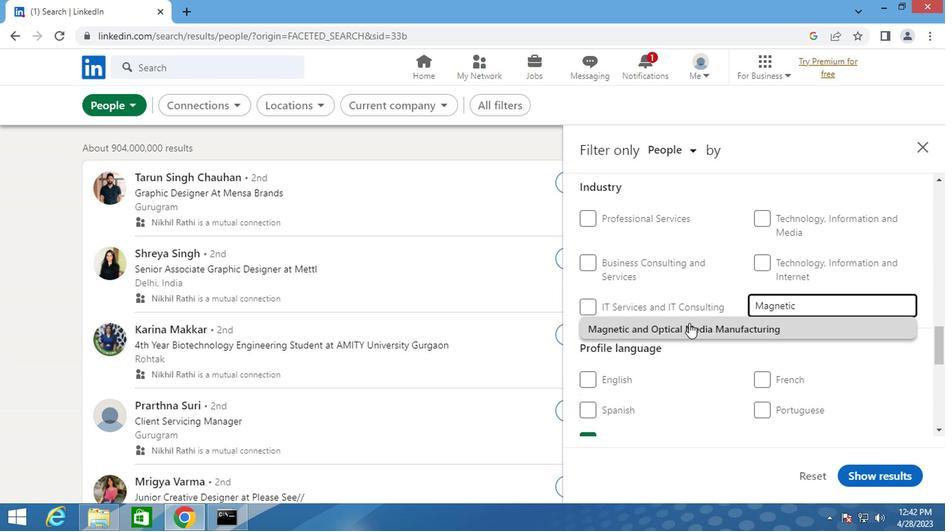 
Action: Mouse scrolled (686, 323) with delta (0, 0)
Screenshot: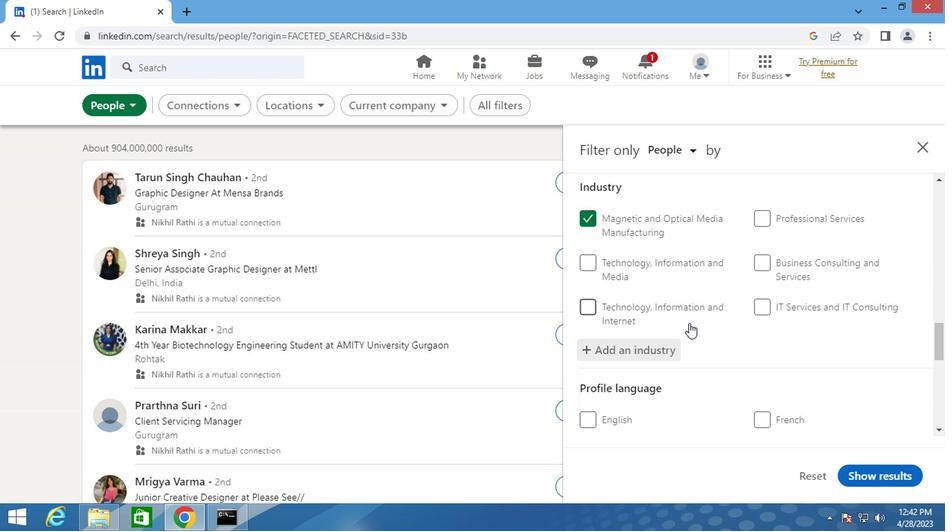 
Action: Mouse scrolled (686, 323) with delta (0, 0)
Screenshot: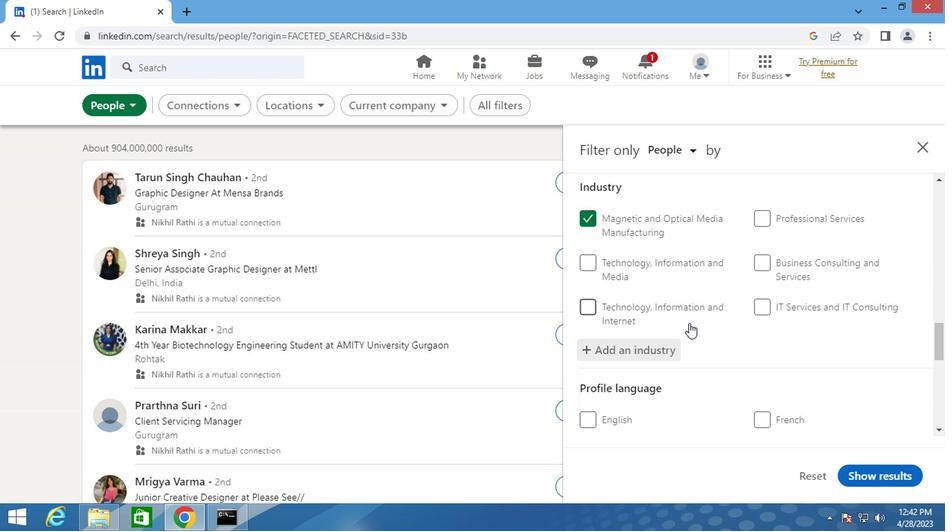 
Action: Mouse scrolled (686, 323) with delta (0, 0)
Screenshot: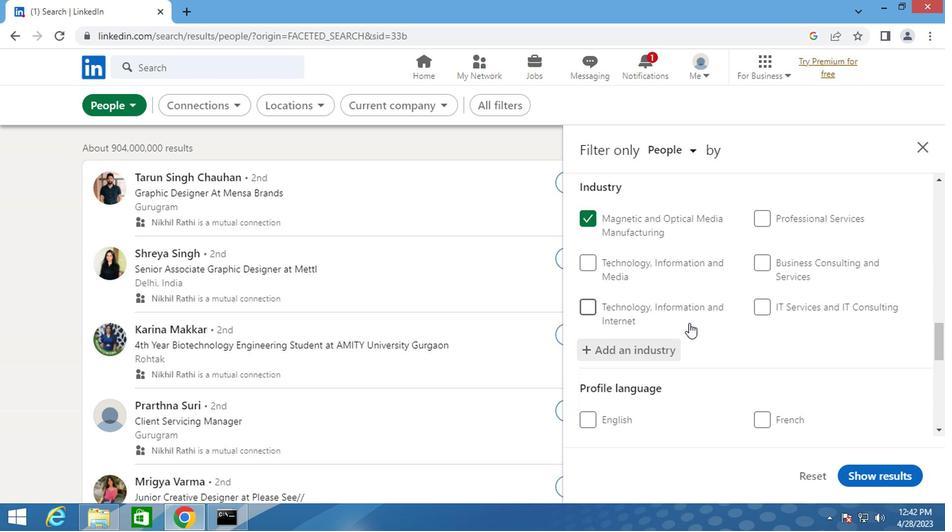 
Action: Mouse scrolled (686, 323) with delta (0, 0)
Screenshot: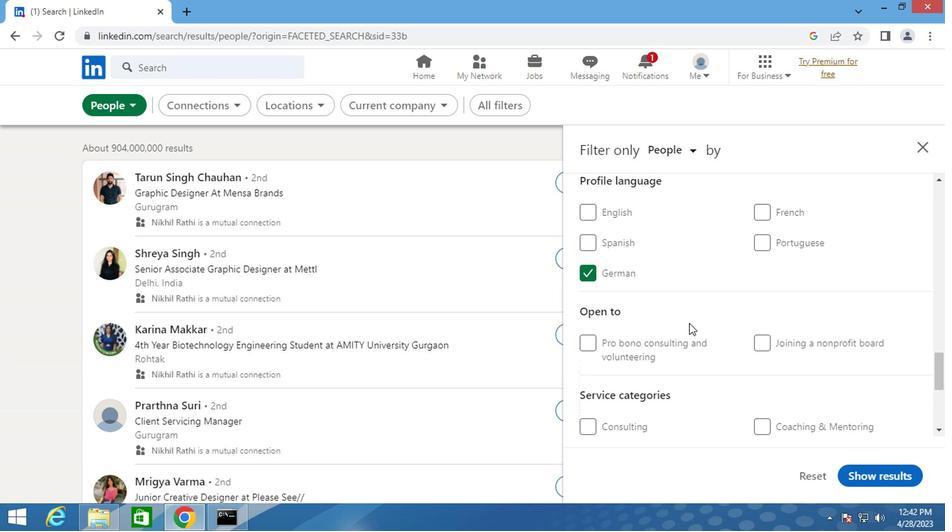 
Action: Mouse scrolled (686, 323) with delta (0, 0)
Screenshot: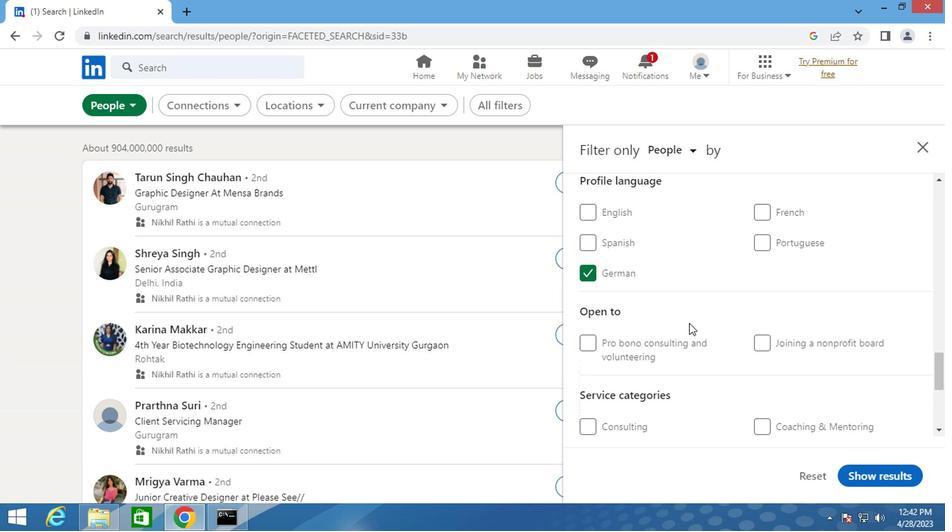 
Action: Mouse moved to (771, 352)
Screenshot: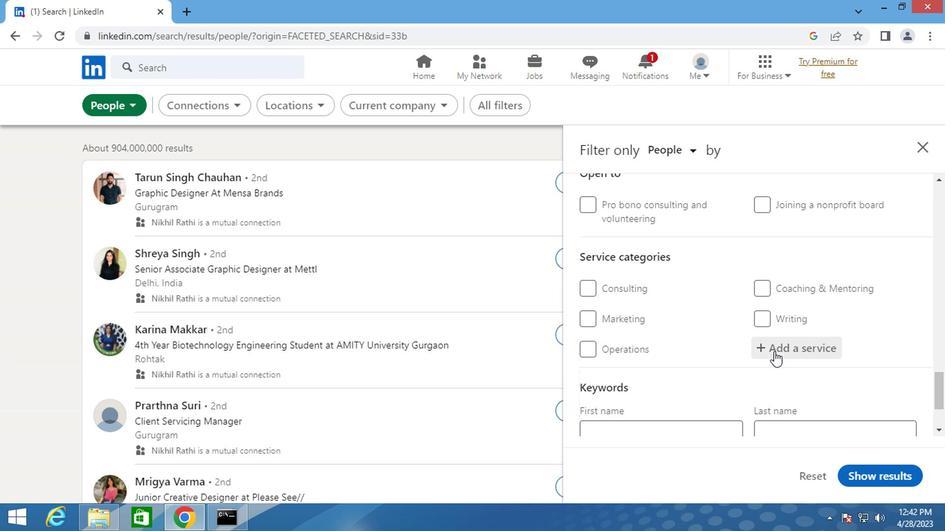 
Action: Mouse pressed left at (771, 352)
Screenshot: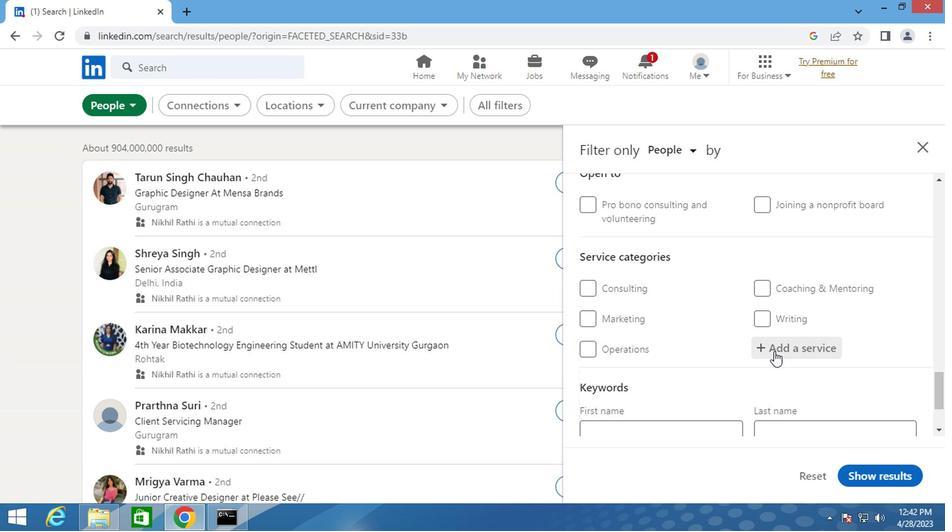 
Action: Key pressed <Key.shift>TEAM<Key.space>
Screenshot: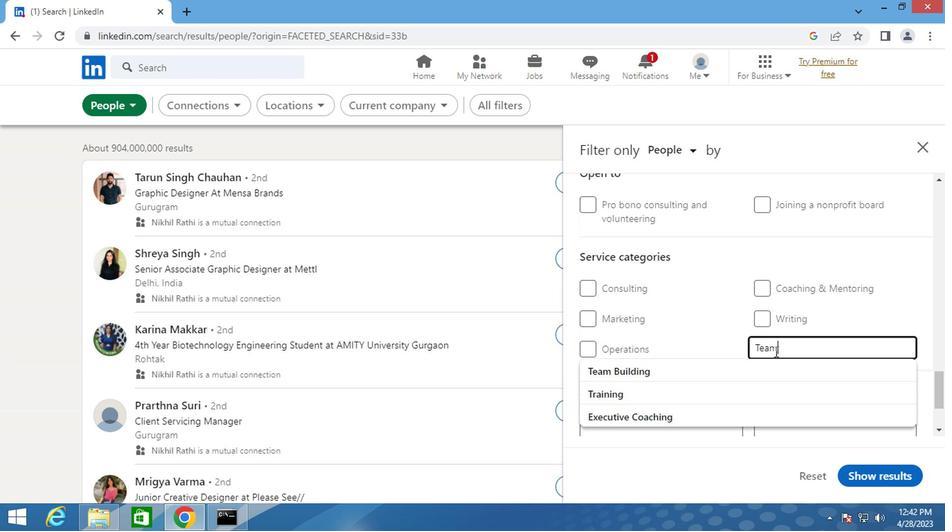 
Action: Mouse moved to (619, 375)
Screenshot: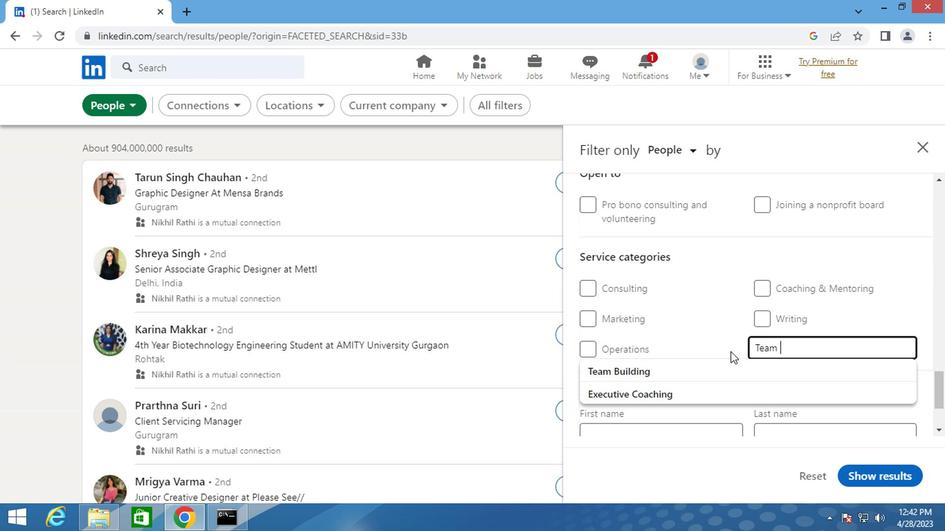 
Action: Mouse pressed left at (619, 375)
Screenshot: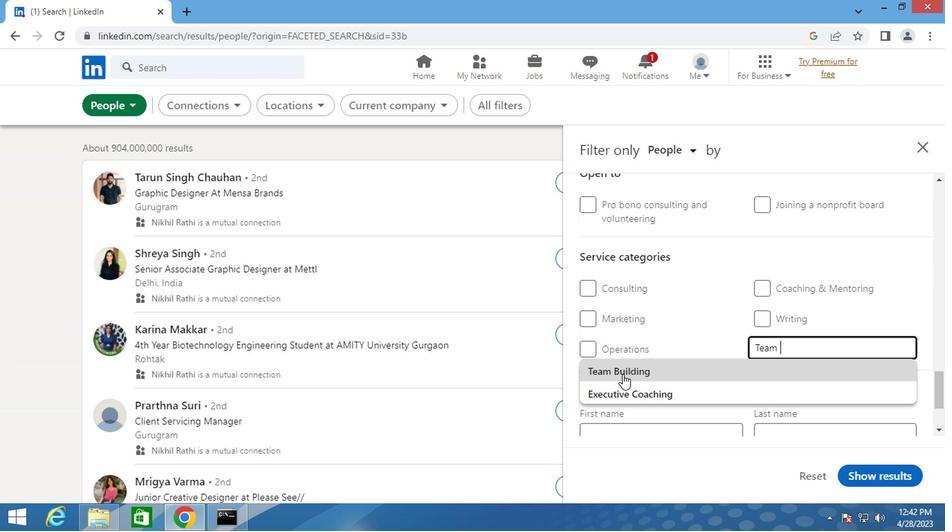 
Action: Mouse moved to (619, 371)
Screenshot: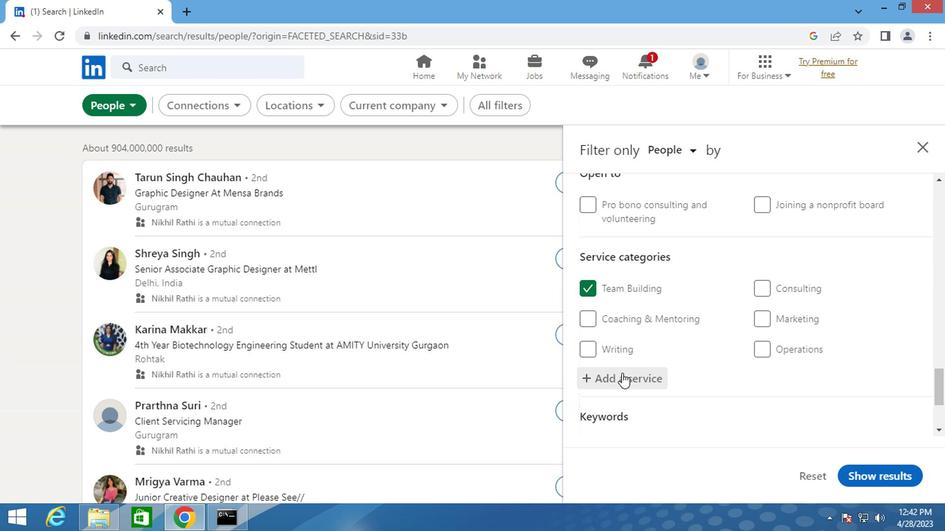 
Action: Mouse scrolled (619, 371) with delta (0, 0)
Screenshot: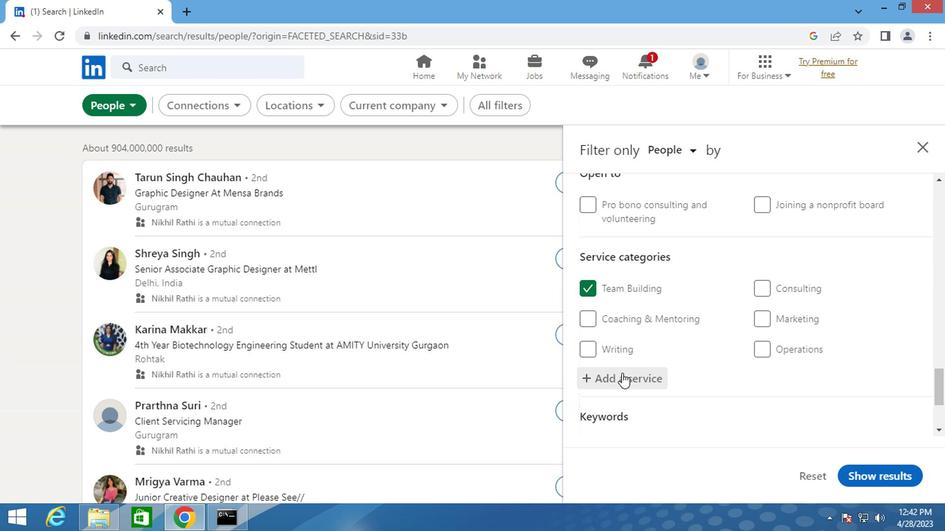 
Action: Mouse scrolled (619, 371) with delta (0, 0)
Screenshot: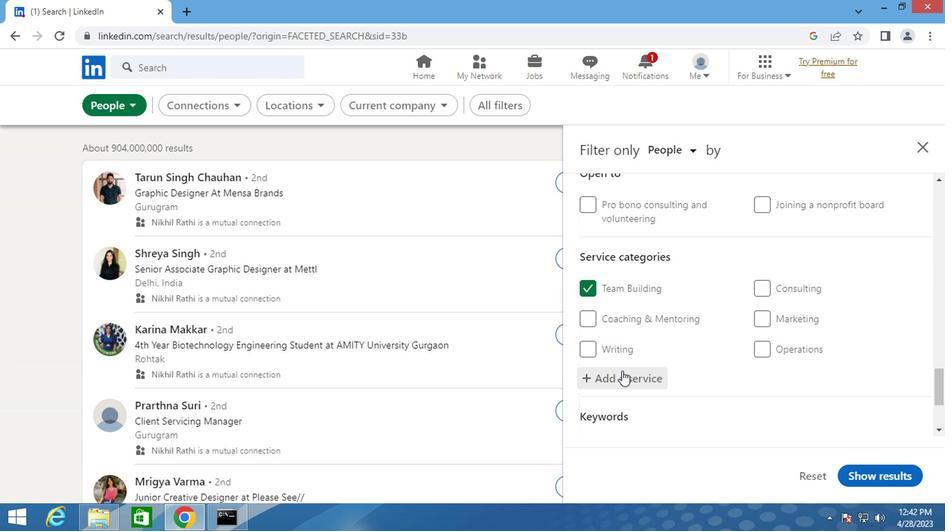 
Action: Mouse moved to (614, 370)
Screenshot: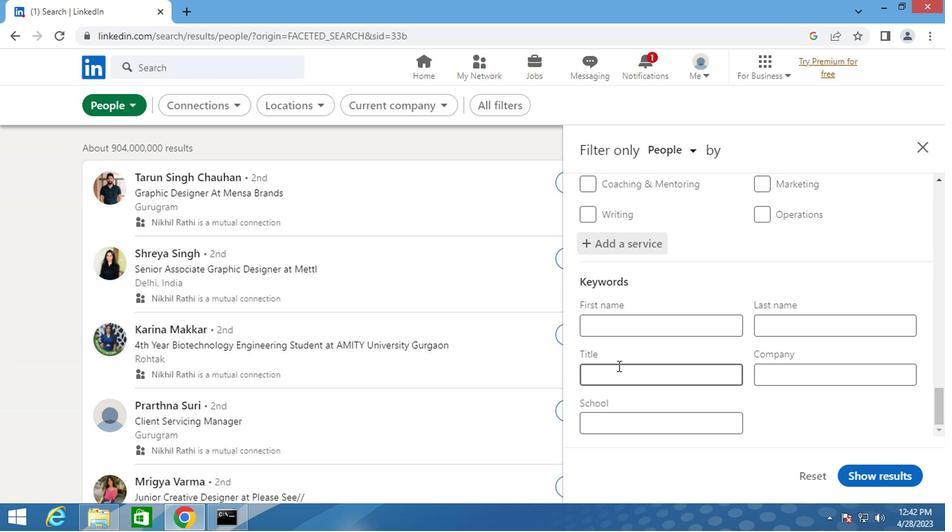 
Action: Mouse pressed left at (614, 370)
Screenshot: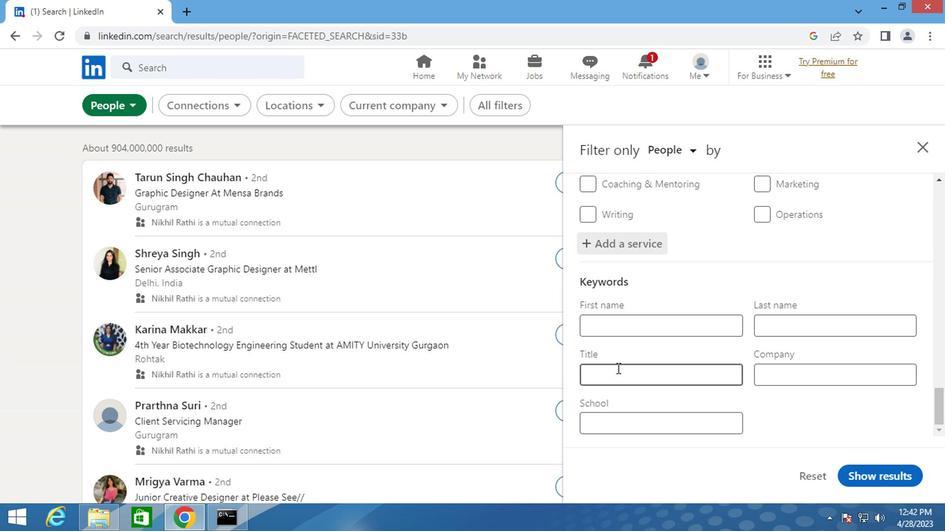 
Action: Mouse moved to (613, 370)
Screenshot: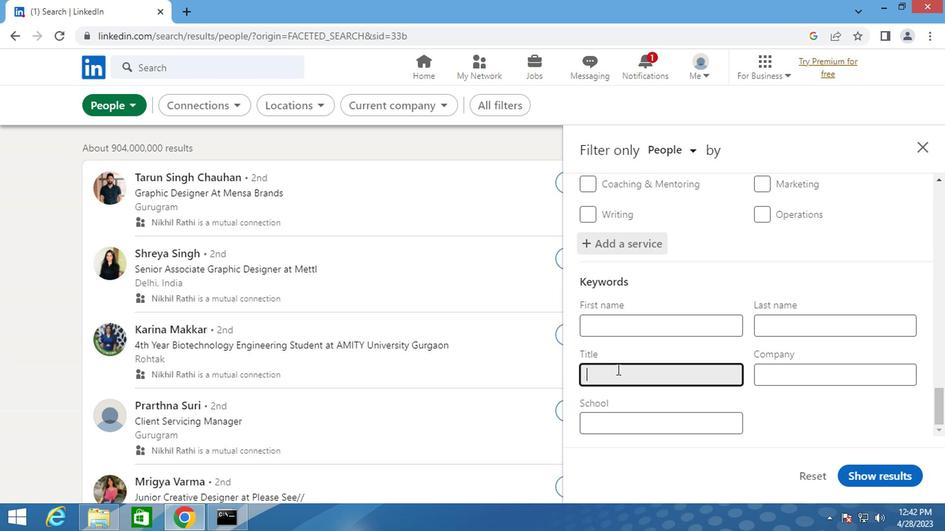 
Action: Key pressed <Key.shift>PRESIDENT
Screenshot: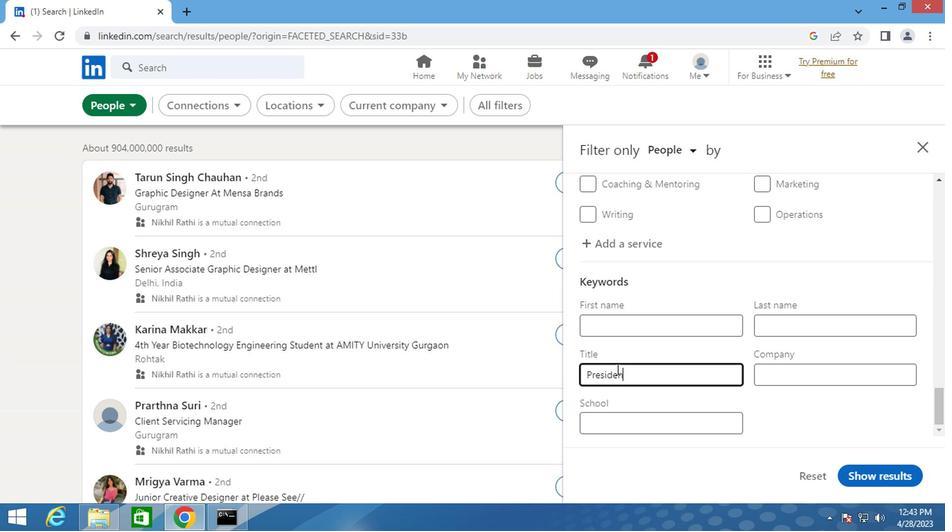 
Action: Mouse moved to (858, 476)
Screenshot: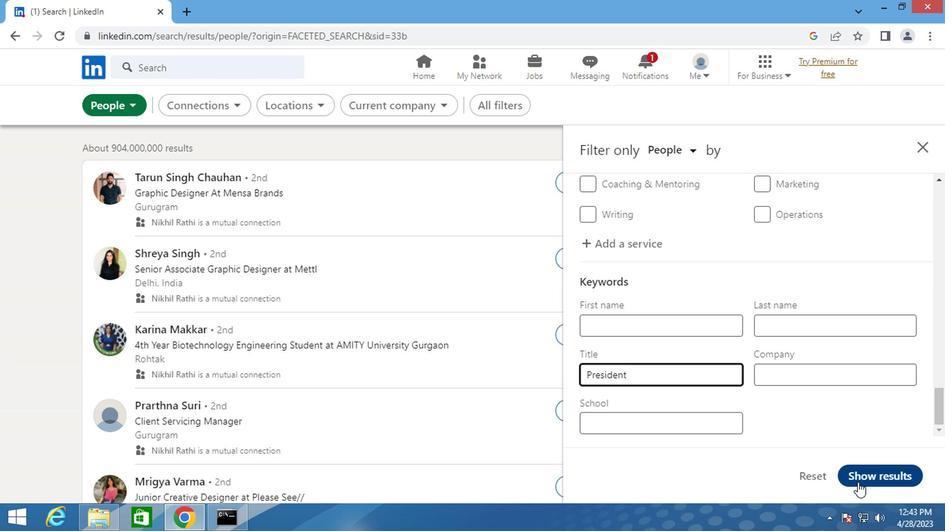 
Action: Mouse pressed left at (858, 476)
Screenshot: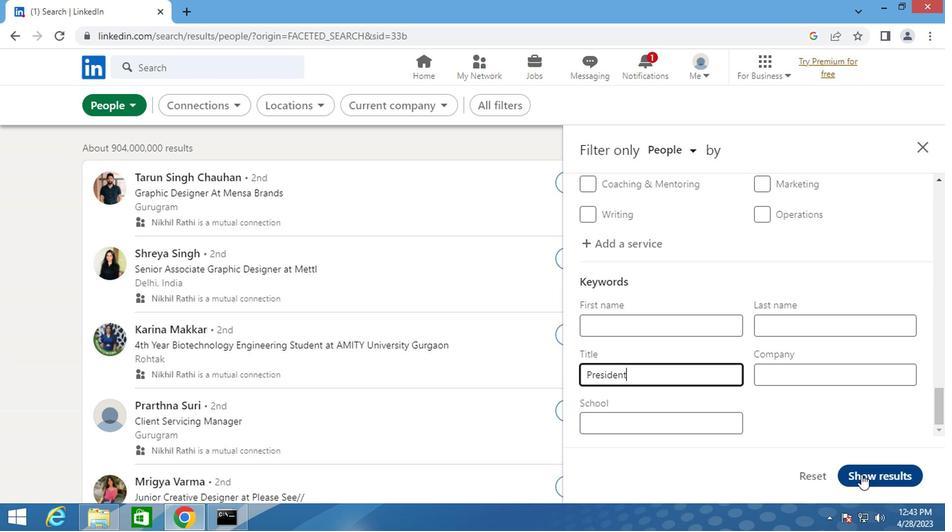 
